 Task: Log work in the project YottaTech for the issue 'Create a new online platform for online game development courses with advanced game engine and simulation features' spent time as '6w 6d 14h 3m' and remaining time as '6w 3d 3h 9m' and clone the issue. Now add the issue to the epic 'Mobile Device Security Management'.
Action: Mouse moved to (571, 334)
Screenshot: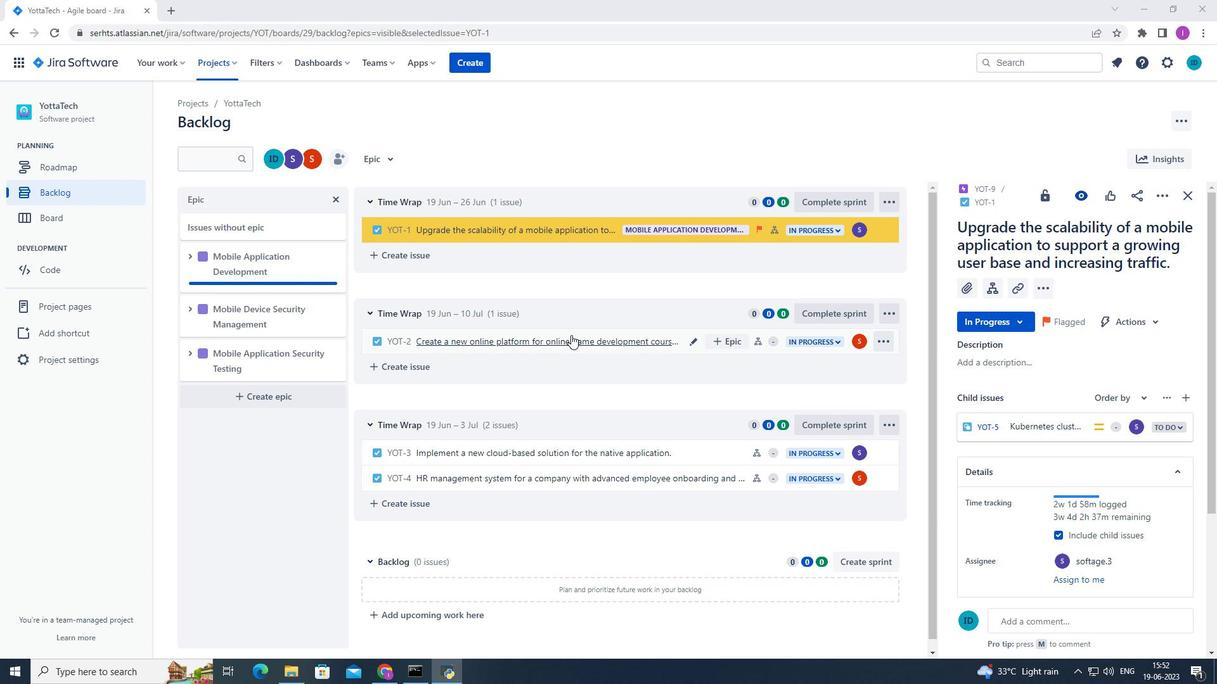 
Action: Mouse pressed left at (571, 334)
Screenshot: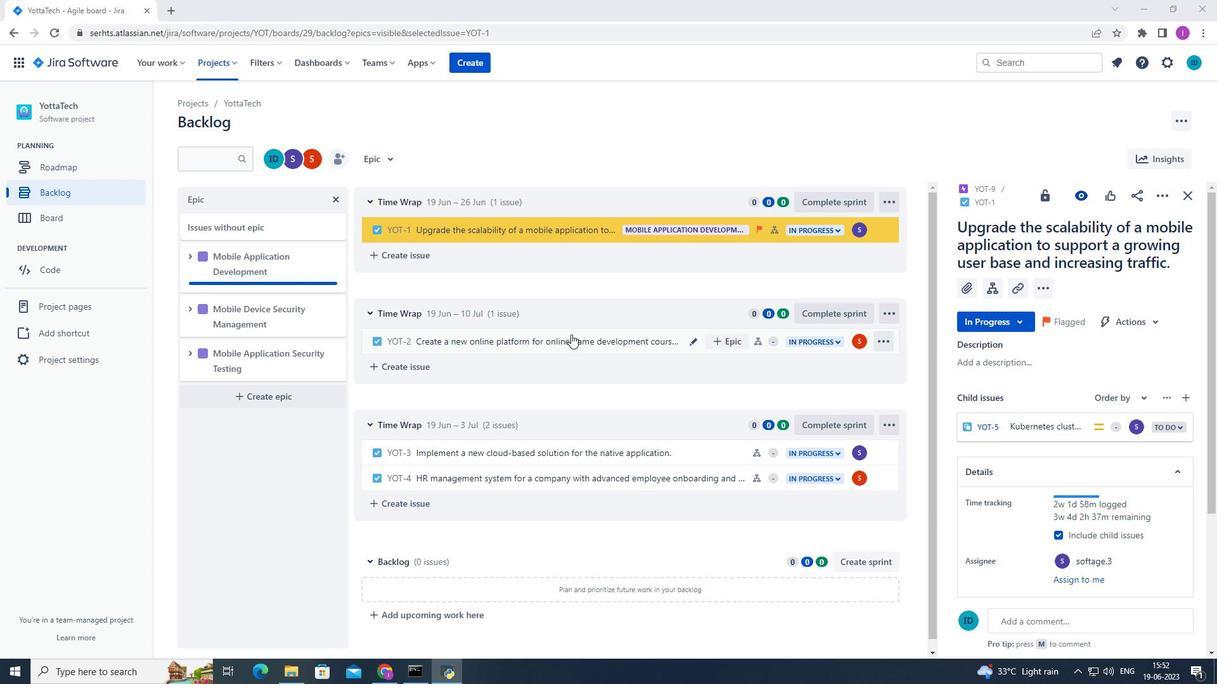 
Action: Mouse moved to (1159, 191)
Screenshot: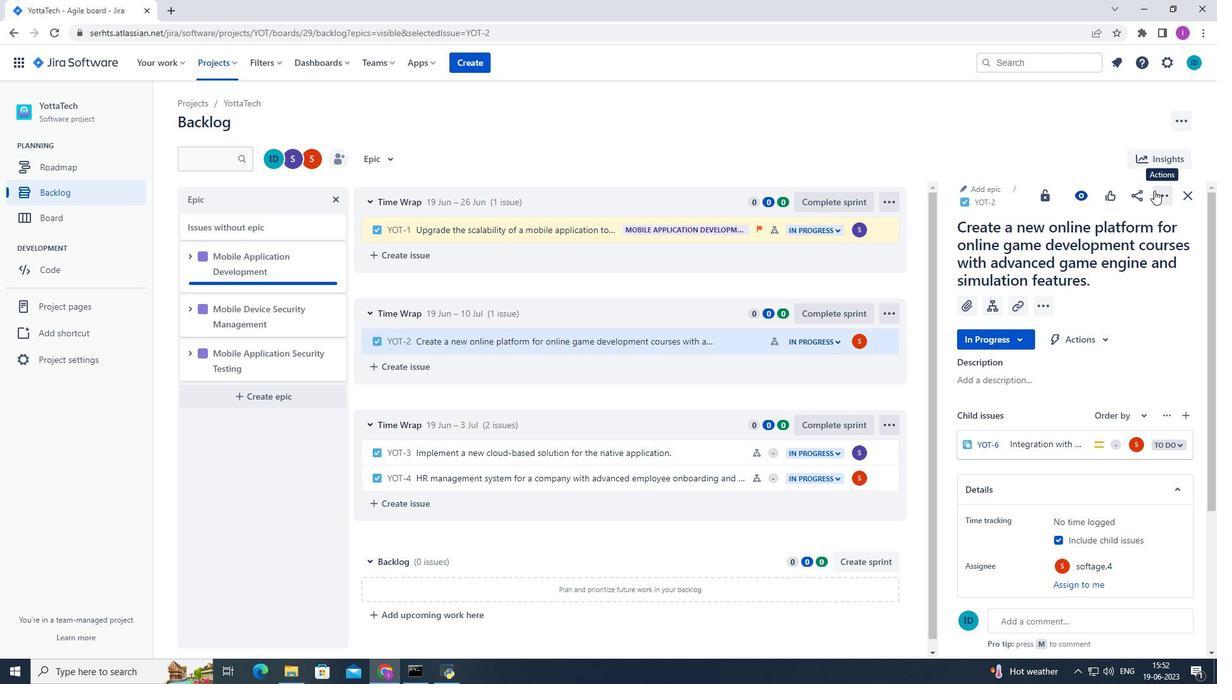 
Action: Mouse pressed left at (1159, 191)
Screenshot: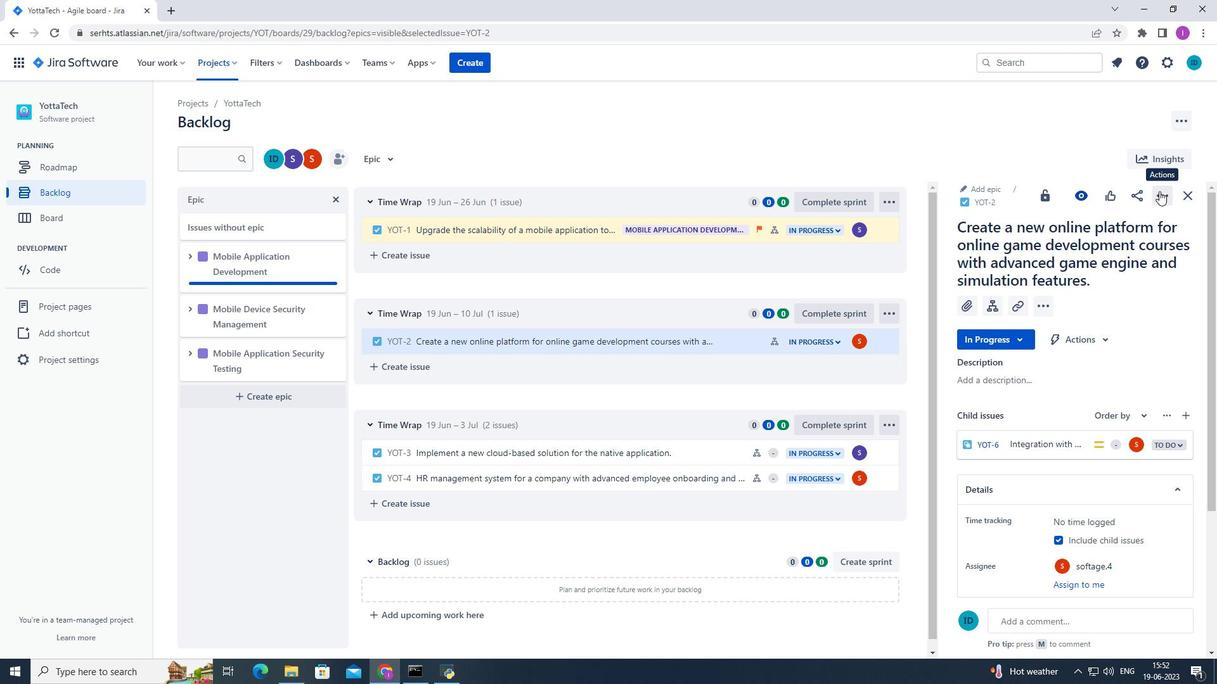 
Action: Mouse moved to (1090, 233)
Screenshot: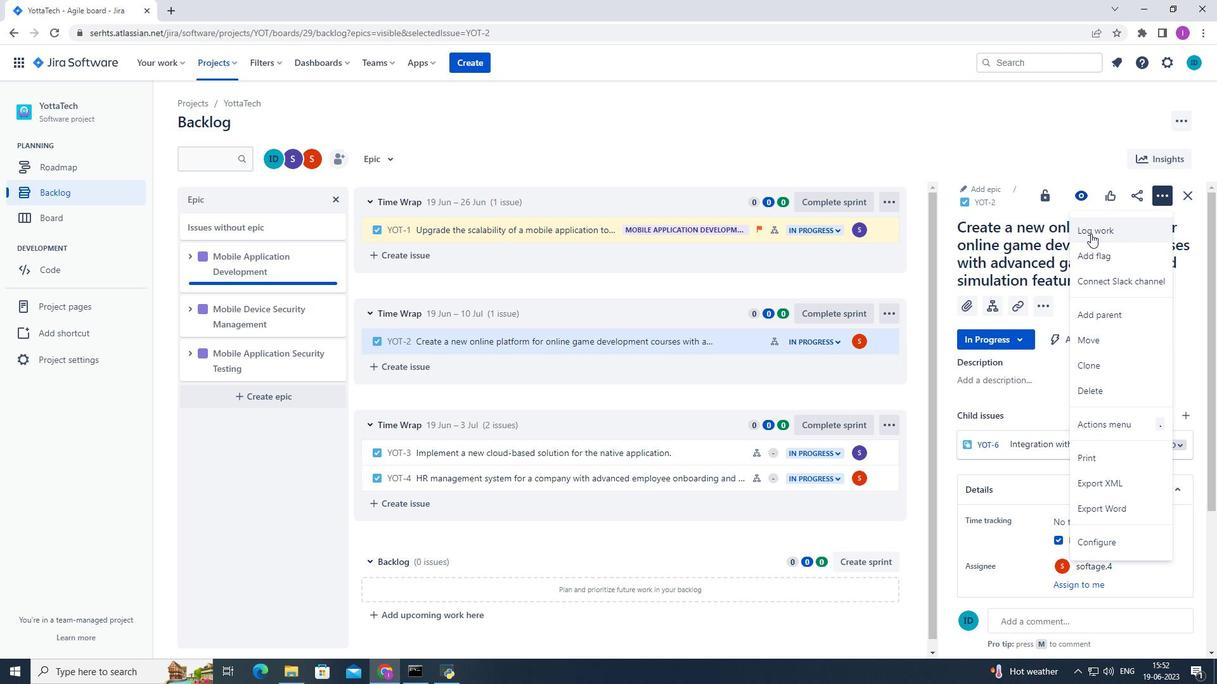 
Action: Mouse pressed left at (1090, 233)
Screenshot: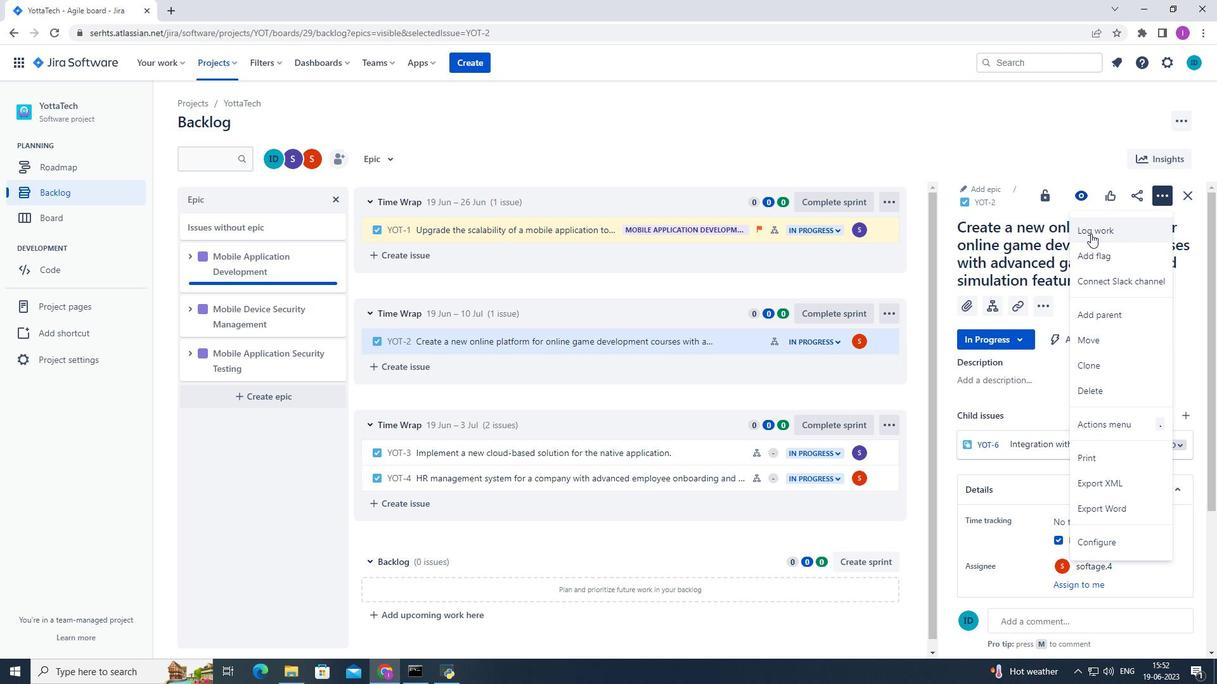 
Action: Mouse moved to (547, 197)
Screenshot: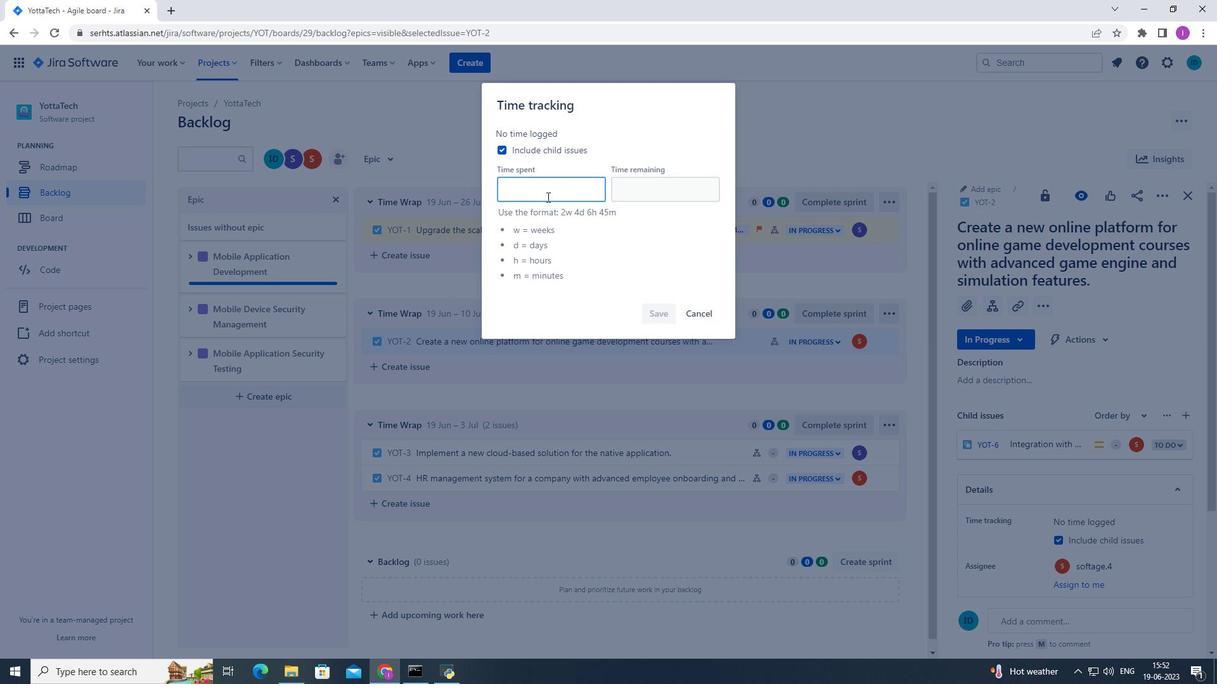 
Action: Mouse pressed left at (547, 197)
Screenshot: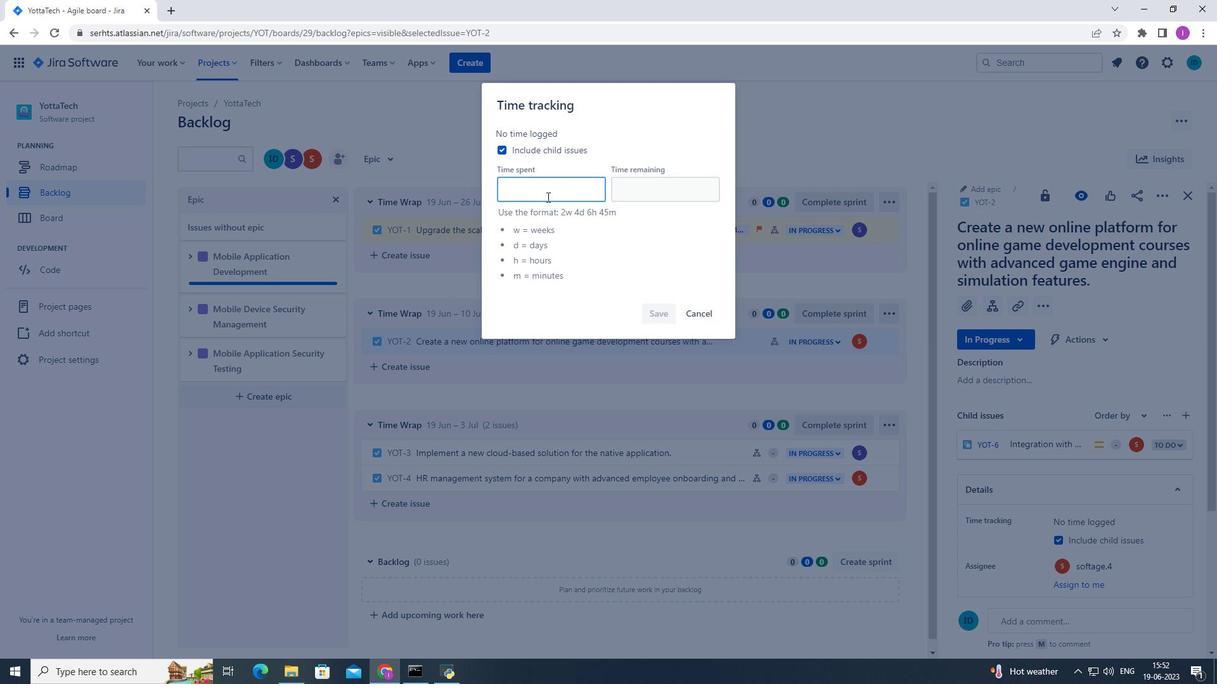 
Action: Mouse moved to (608, 202)
Screenshot: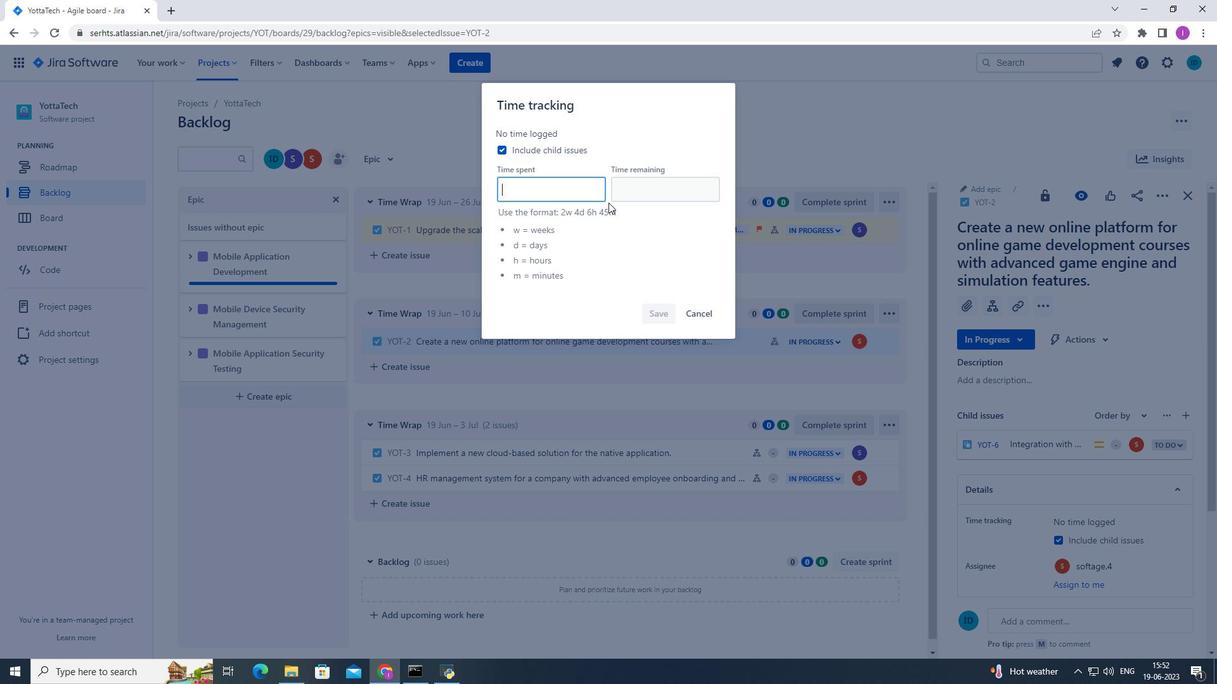 
Action: Key pressed 6
Screenshot: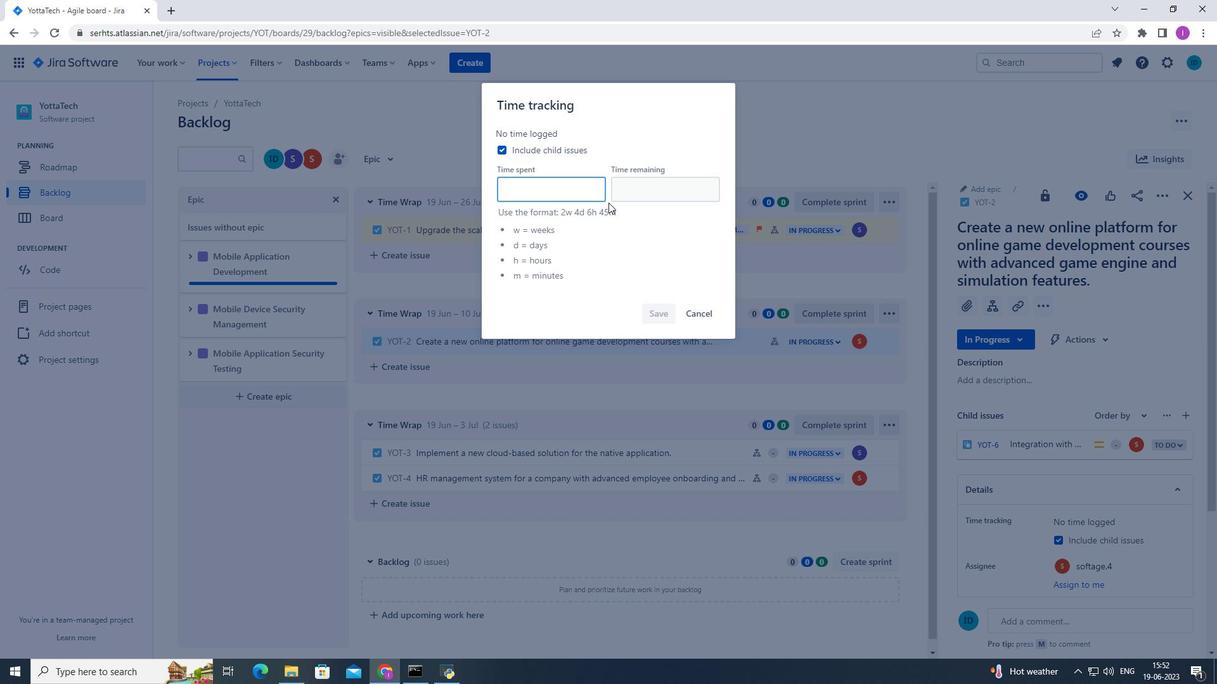 
Action: Mouse moved to (609, 216)
Screenshot: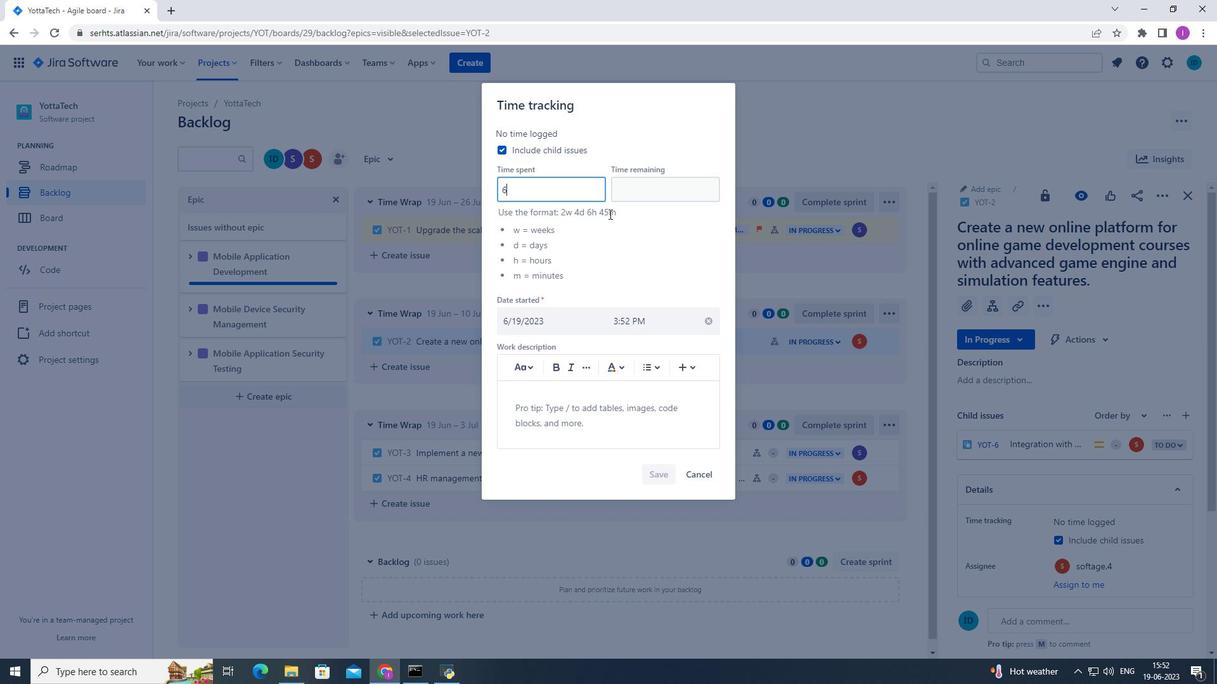 
Action: Key pressed w
Screenshot: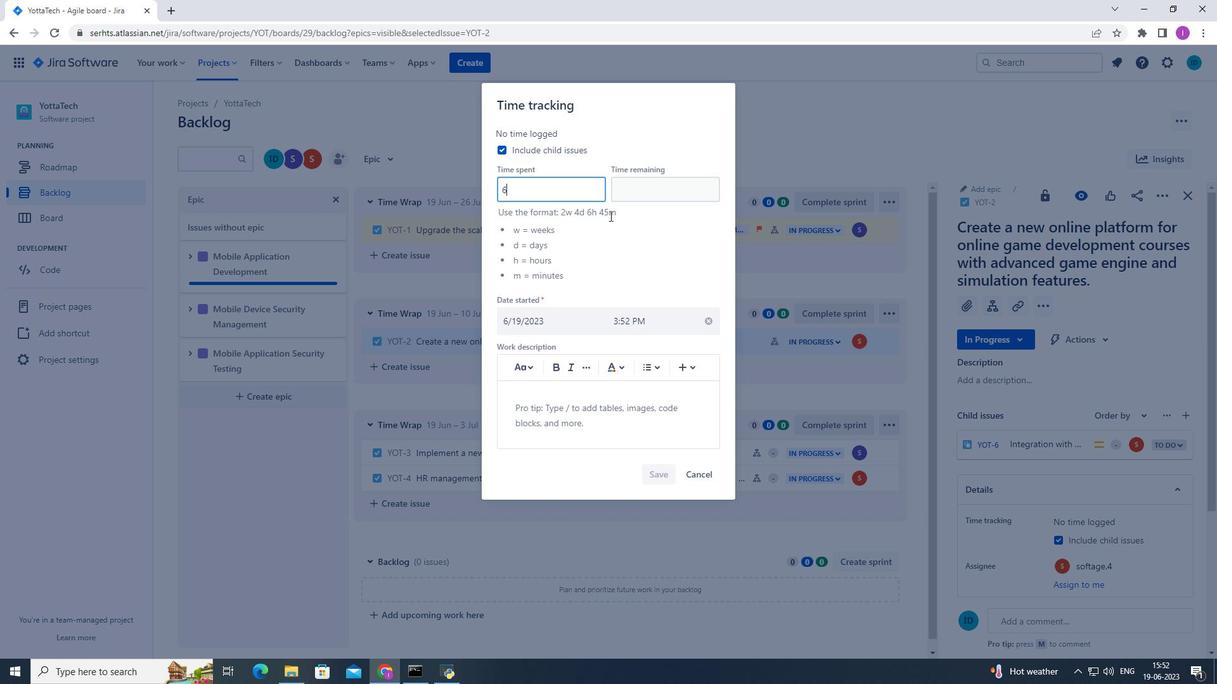 
Action: Mouse moved to (609, 216)
Screenshot: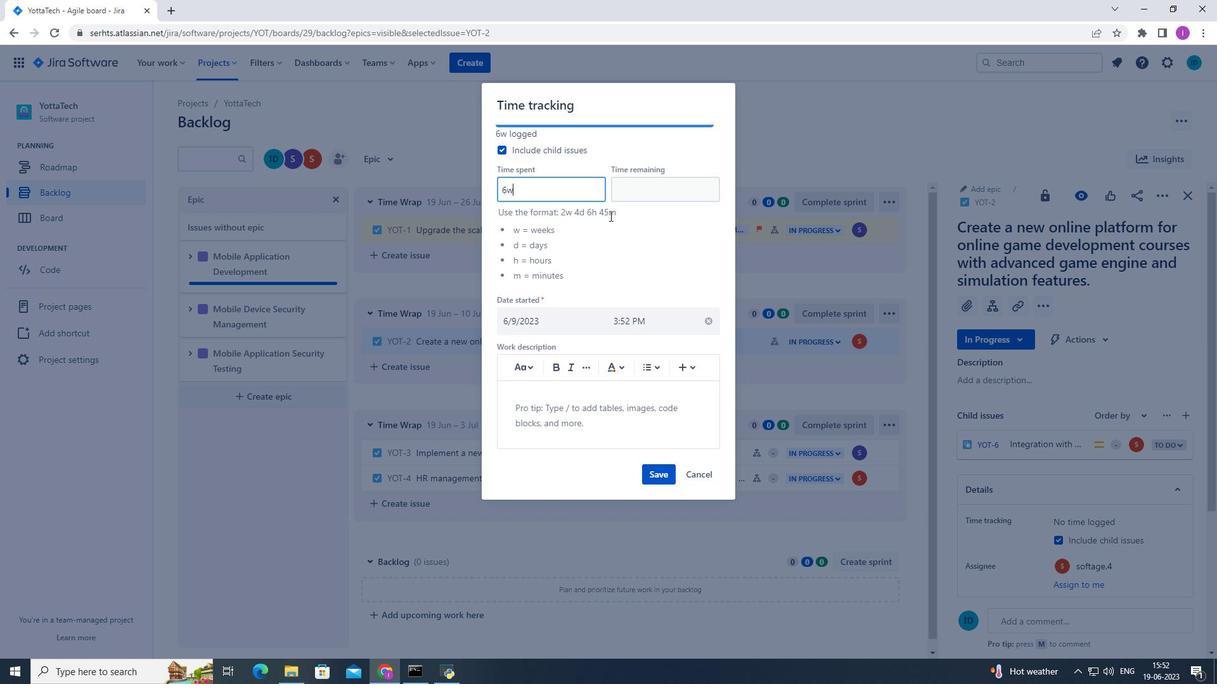 
Action: Key pressed 6d<Key.space>
Screenshot: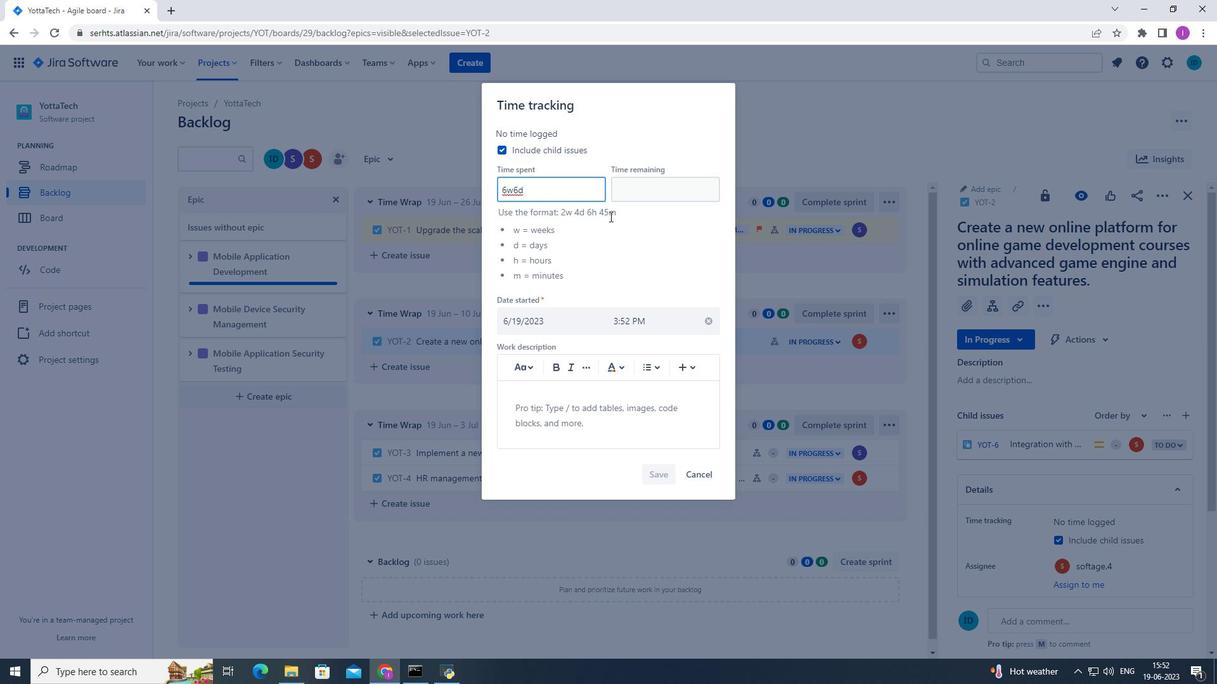 
Action: Mouse moved to (513, 189)
Screenshot: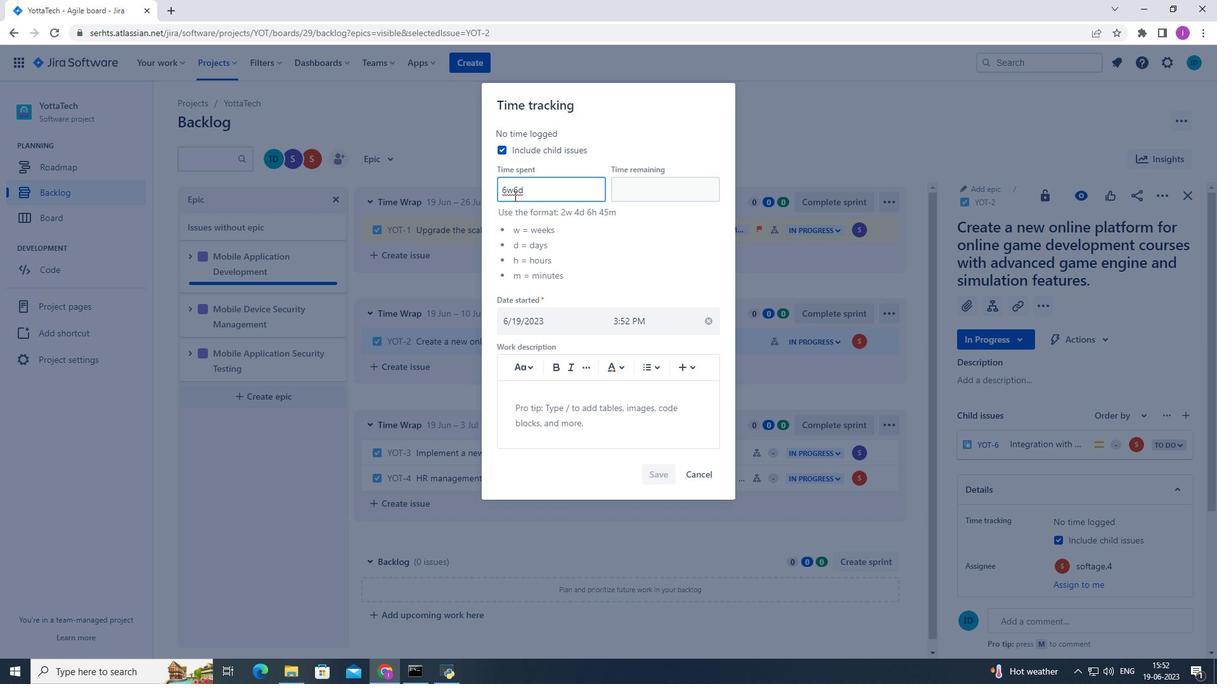 
Action: Mouse pressed left at (513, 189)
Screenshot: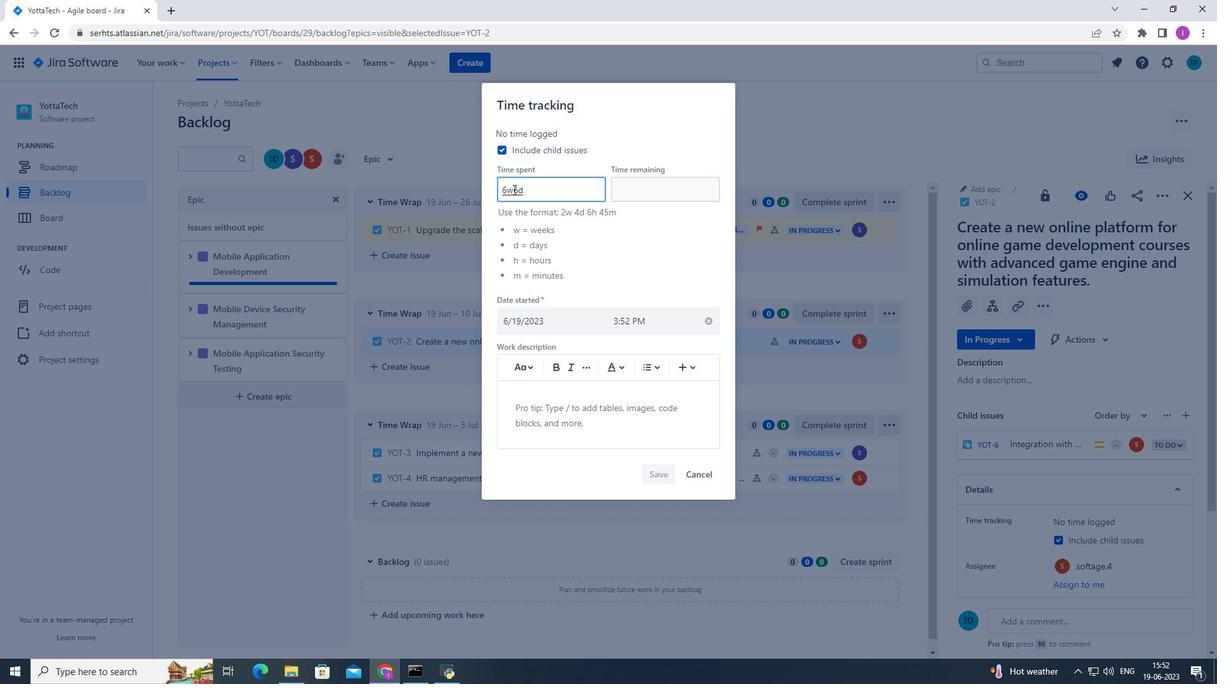 
Action: Mouse moved to (520, 193)
Screenshot: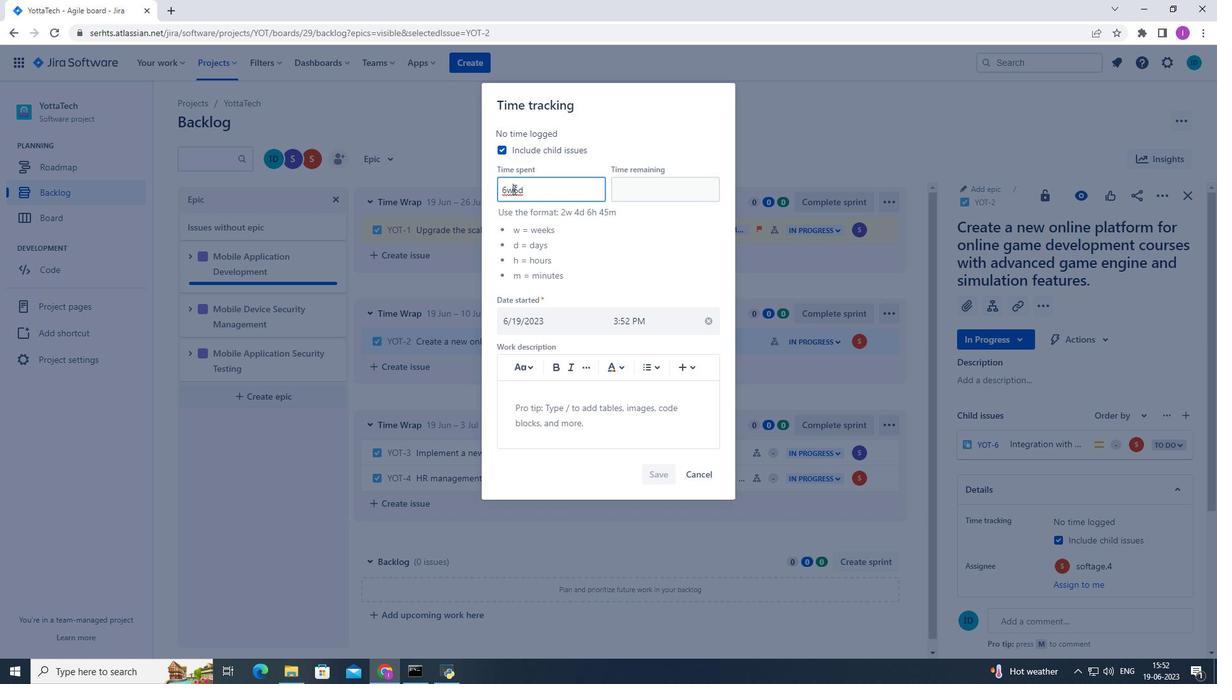 
Action: Key pressed b
Screenshot: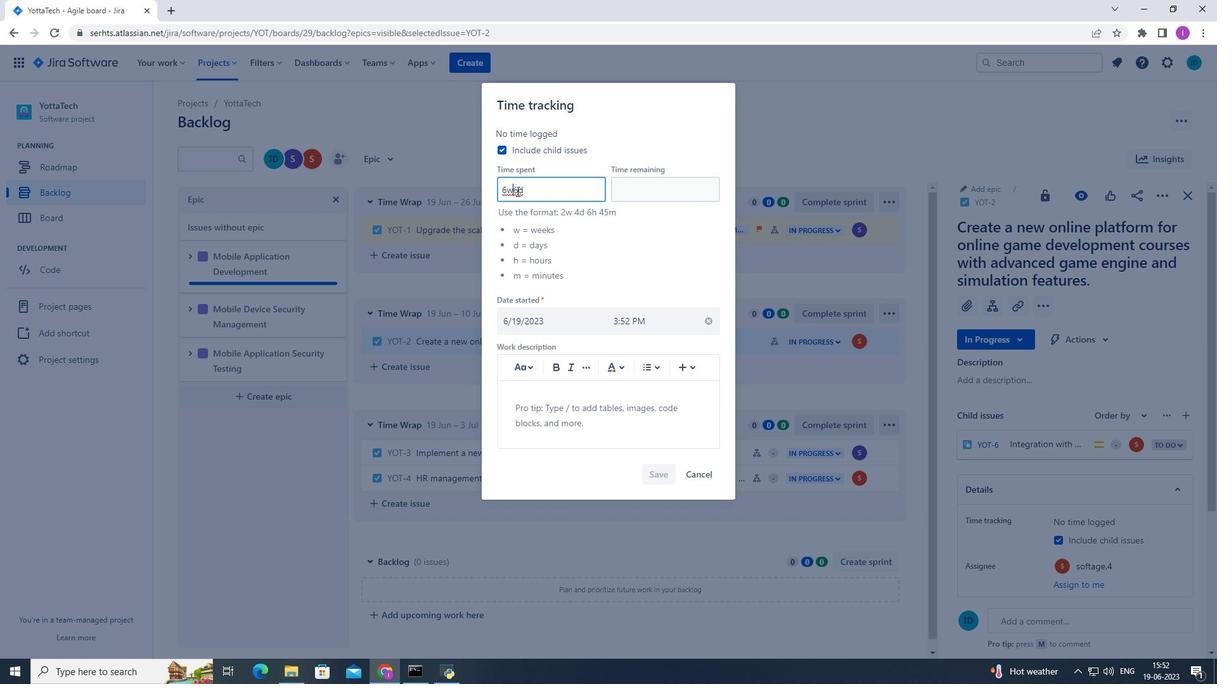 
Action: Mouse moved to (540, 195)
Screenshot: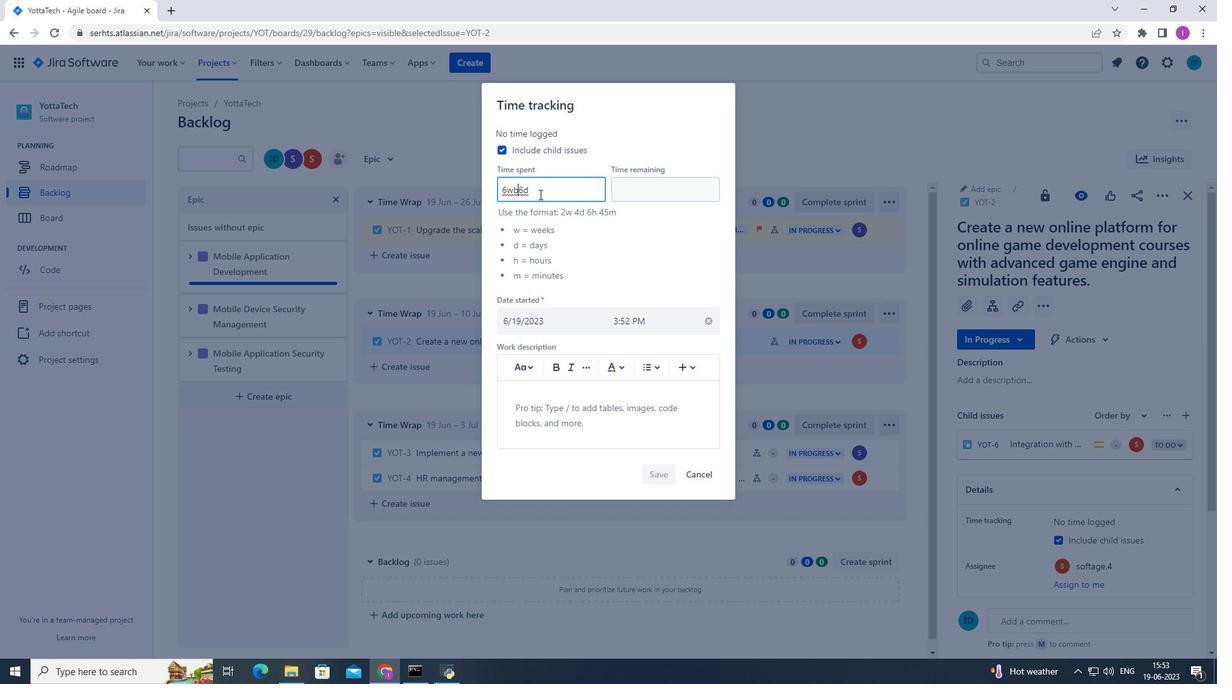 
Action: Key pressed <Key.backspace><Key.space>
Screenshot: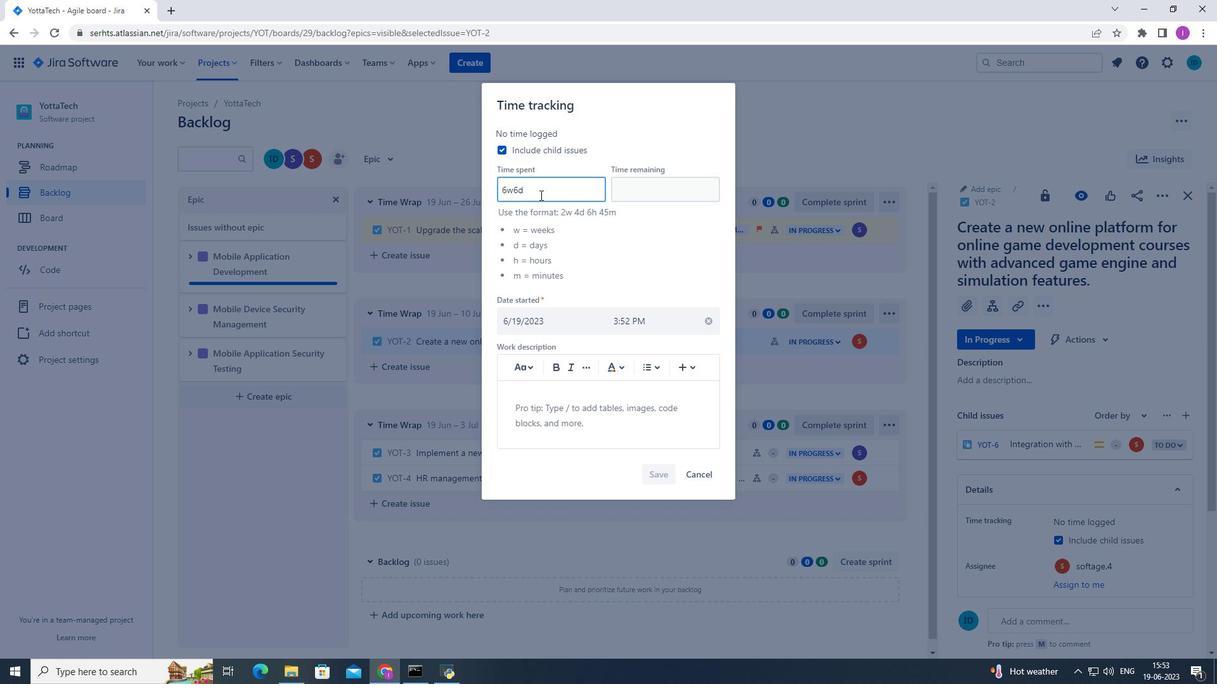 
Action: Mouse moved to (540, 191)
Screenshot: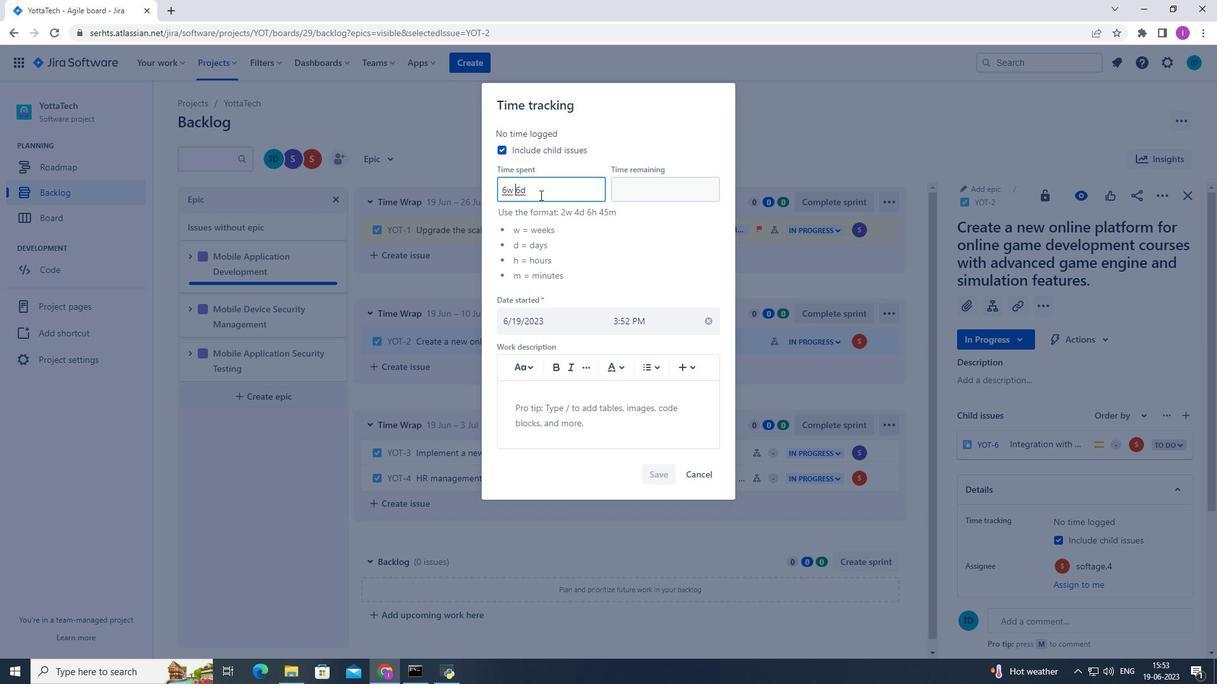 
Action: Mouse pressed left at (540, 191)
Screenshot: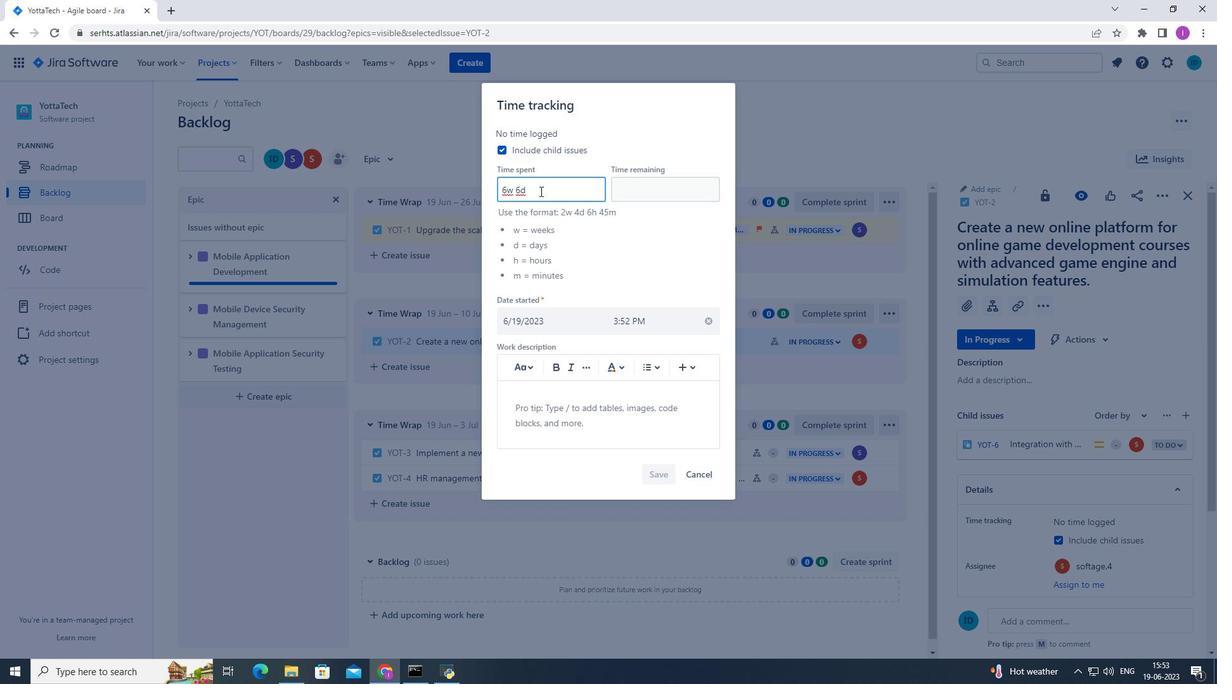 
Action: Mouse moved to (590, 192)
Screenshot: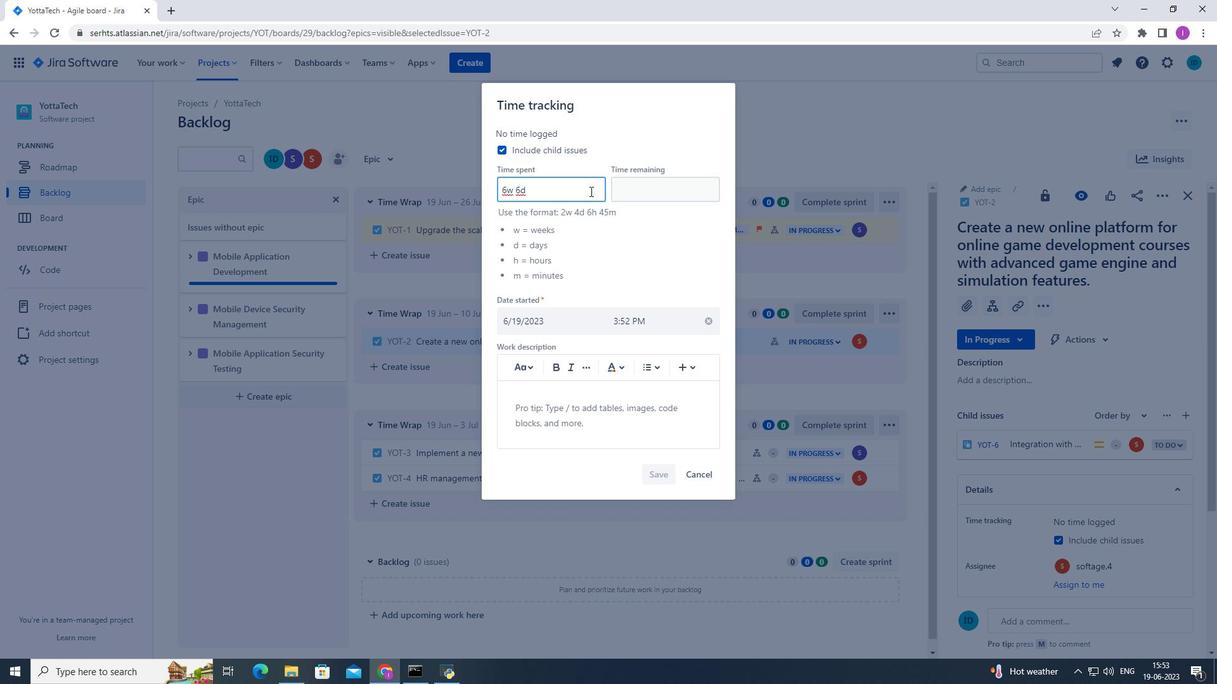 
Action: Key pressed 14
Screenshot: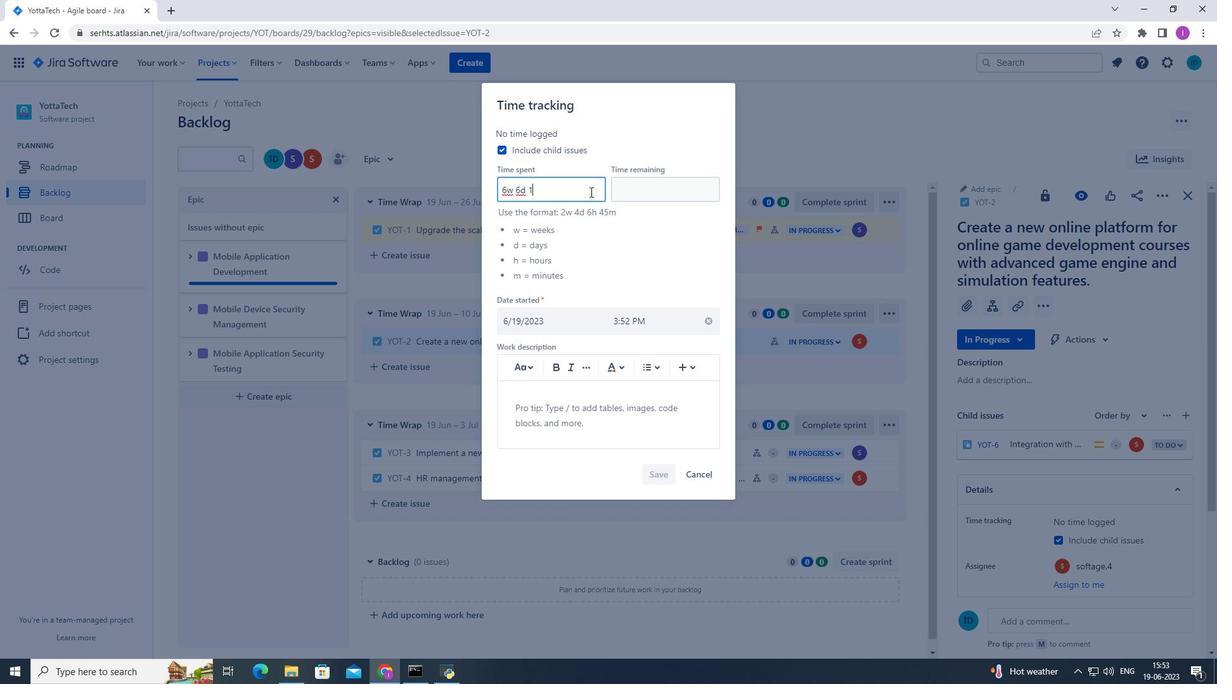 
Action: Mouse moved to (590, 195)
Screenshot: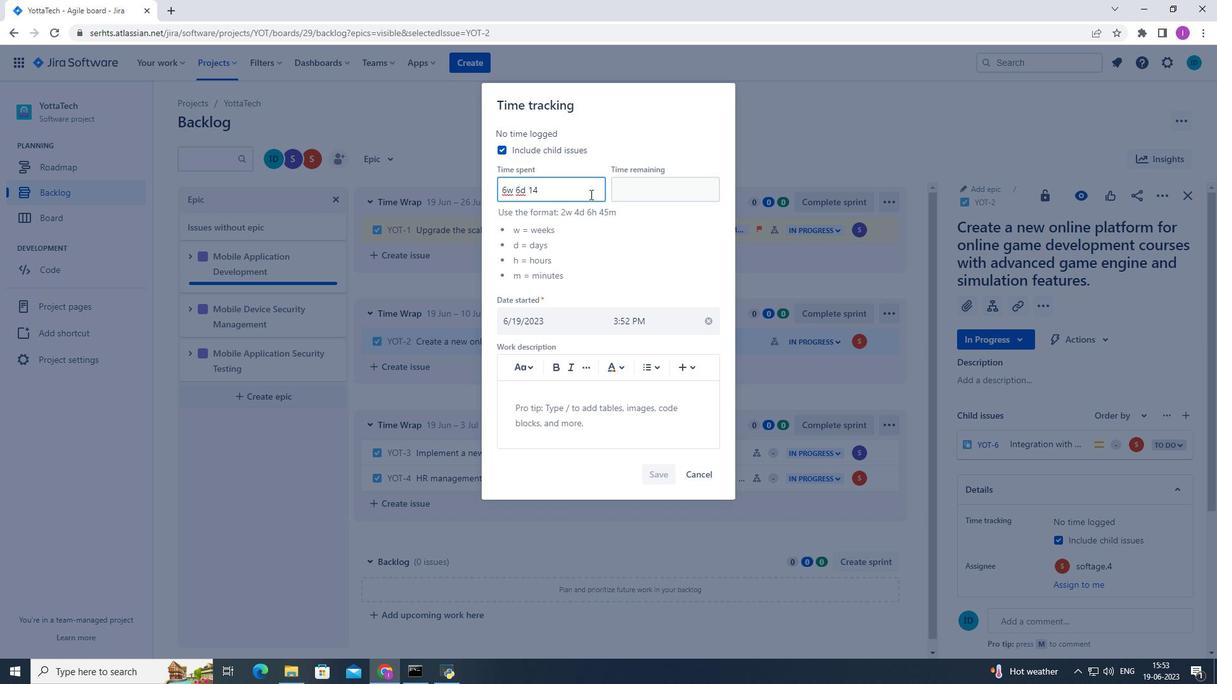 
Action: Key pressed h
Screenshot: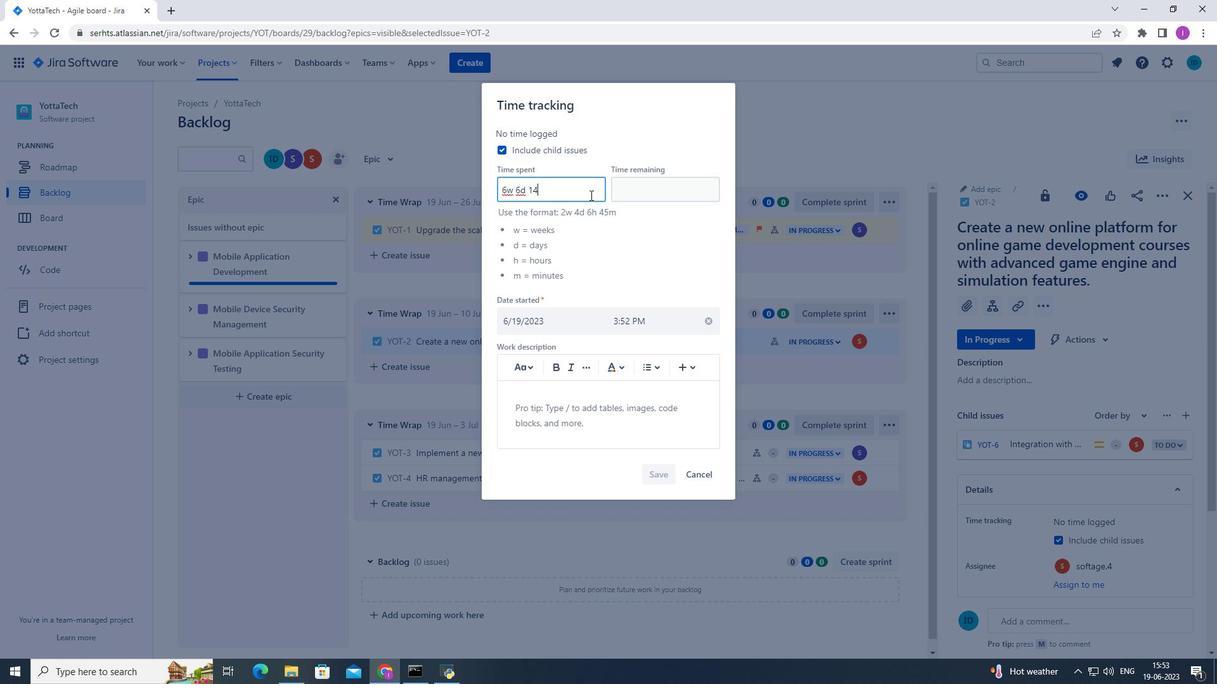 
Action: Mouse moved to (602, 197)
Screenshot: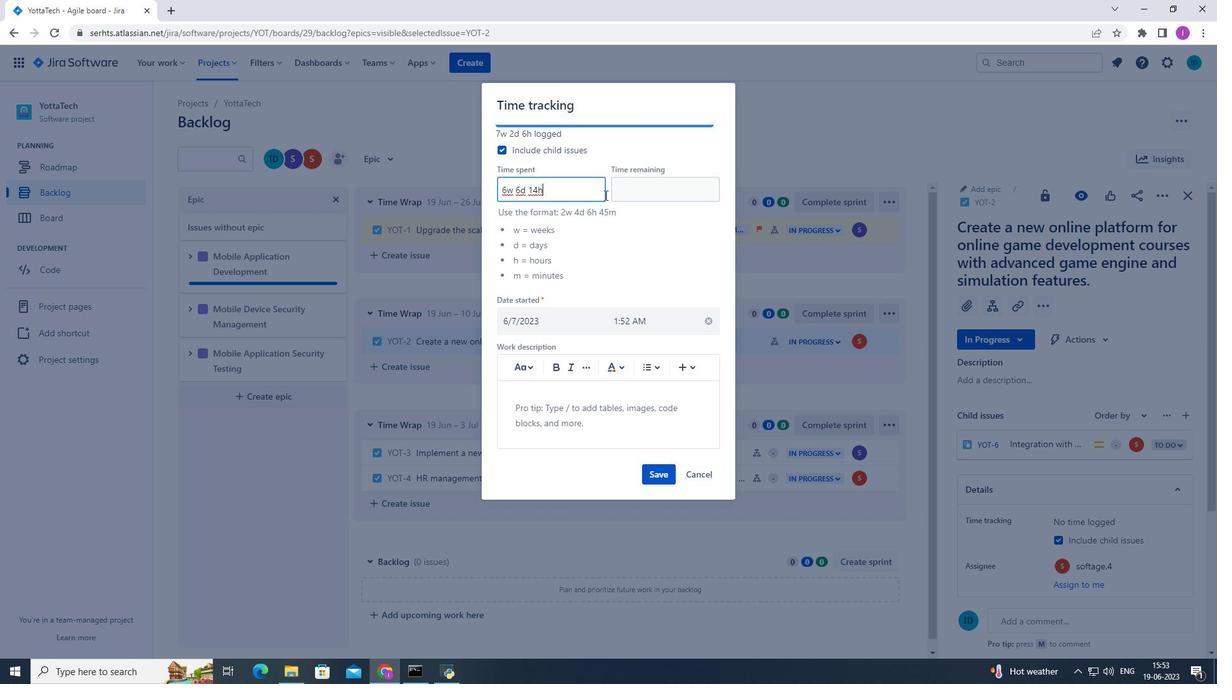 
Action: Key pressed <Key.space>3m
Screenshot: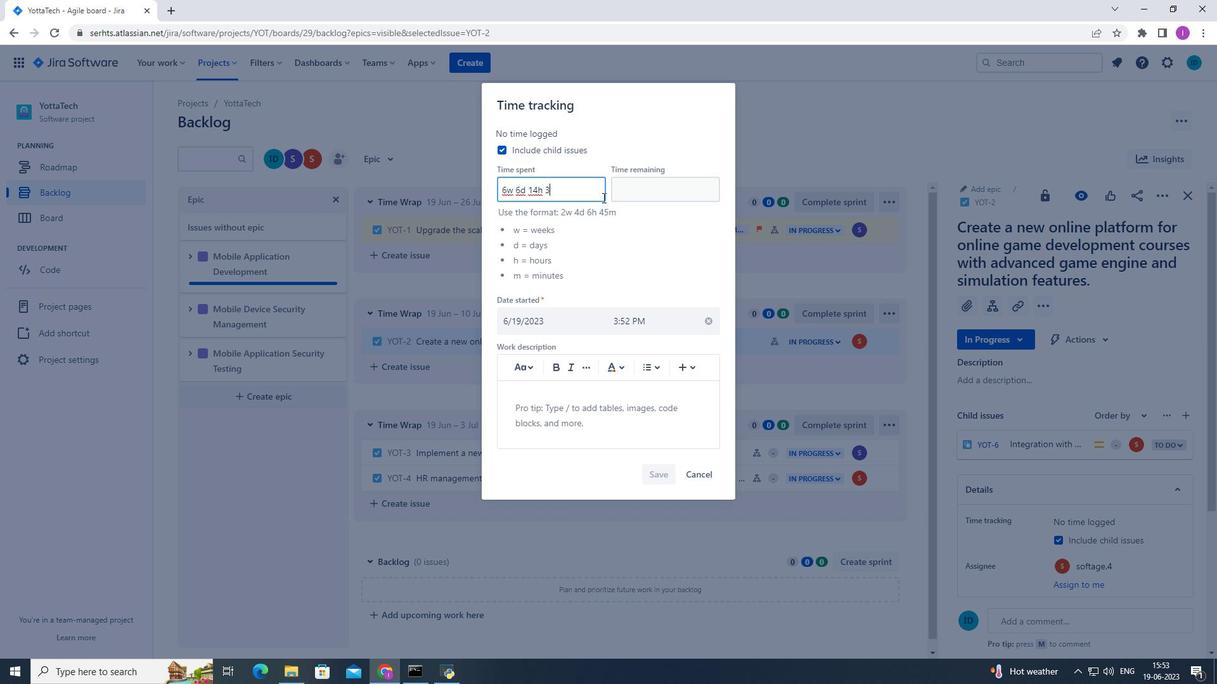 
Action: Mouse moved to (628, 188)
Screenshot: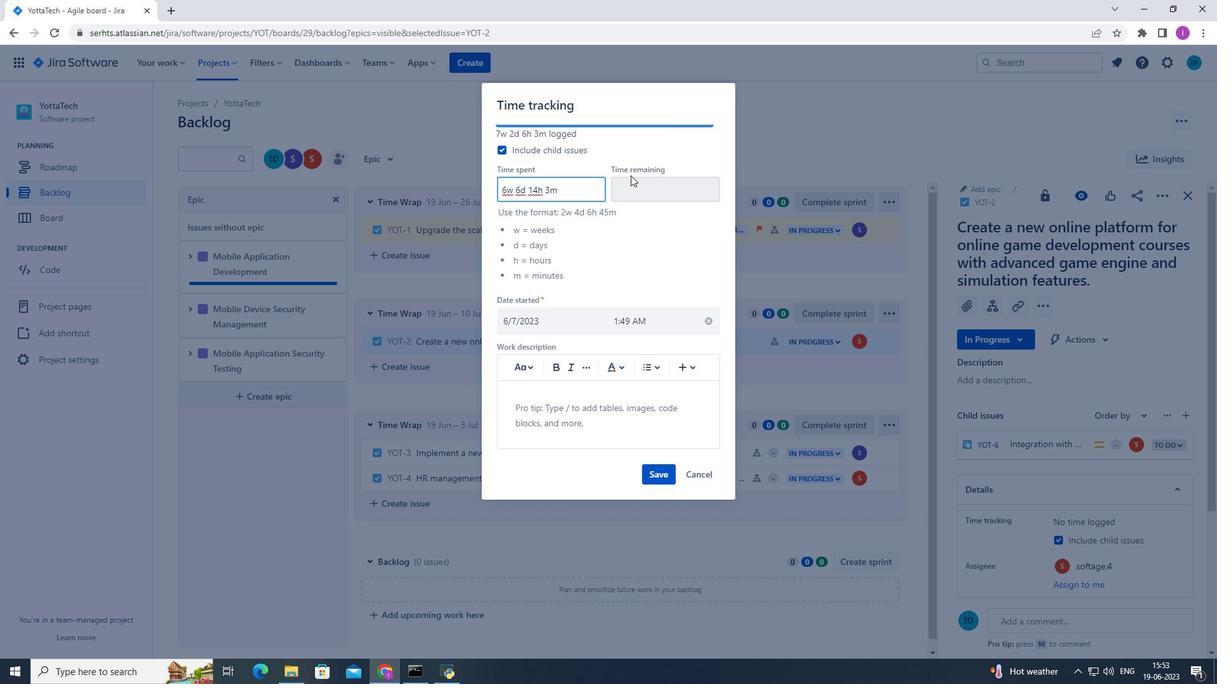 
Action: Mouse pressed left at (628, 188)
Screenshot: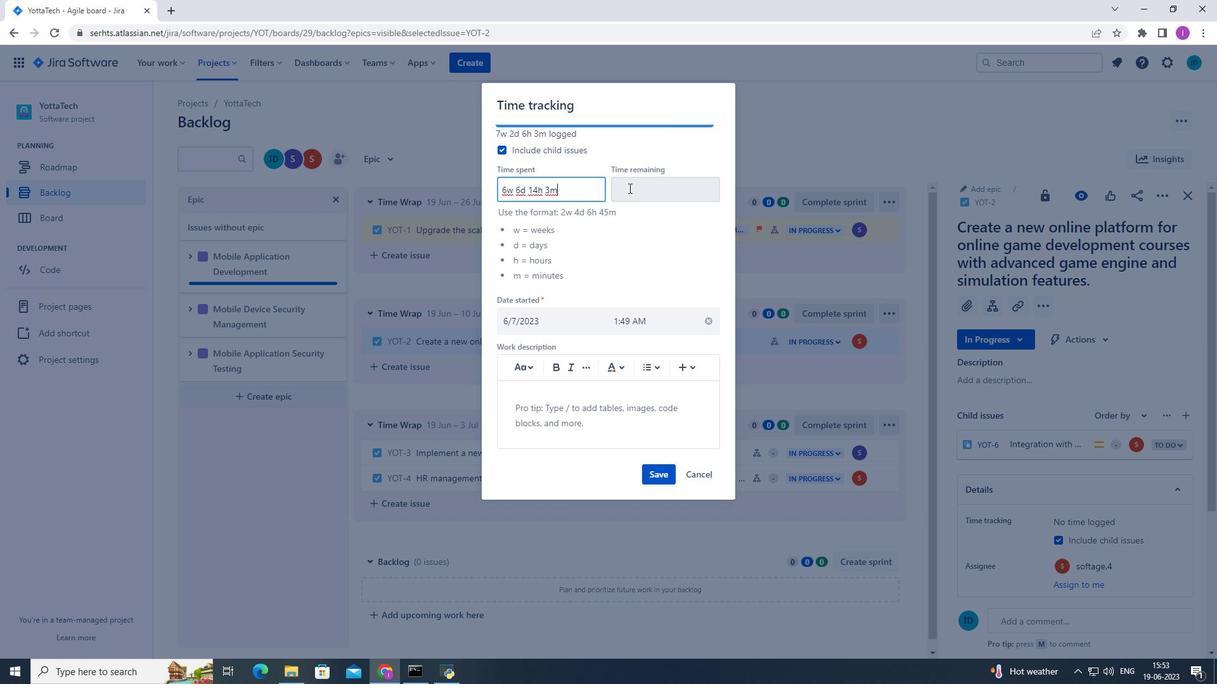 
Action: Mouse moved to (599, 209)
Screenshot: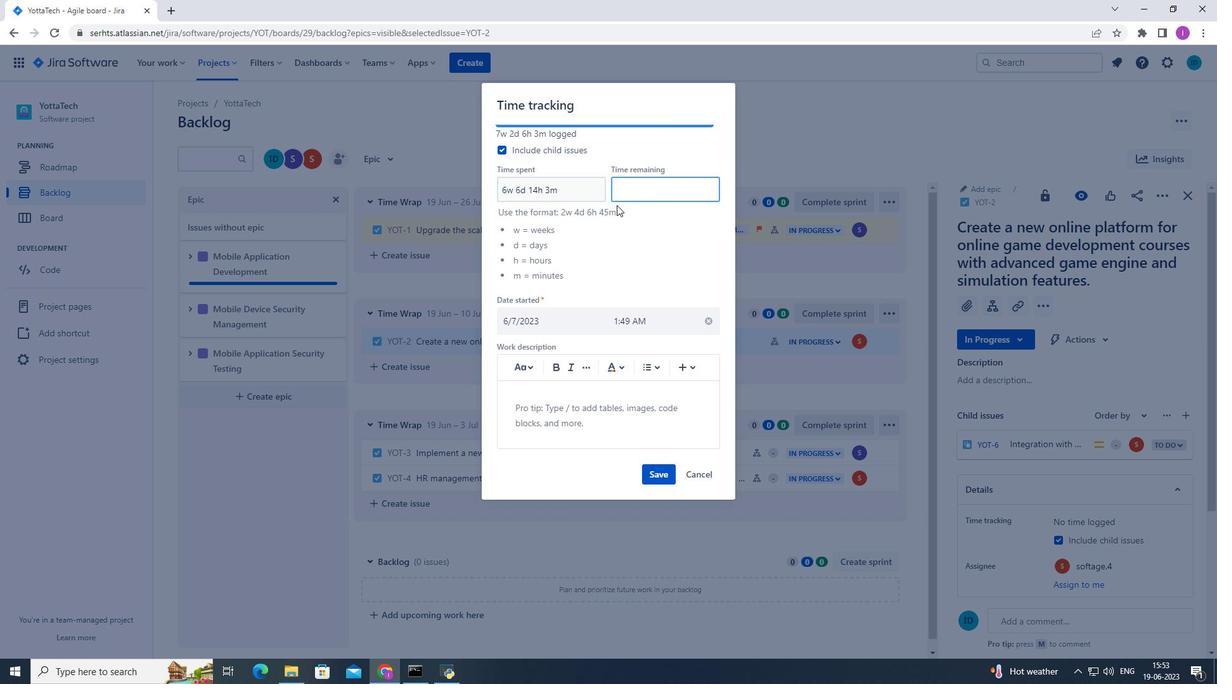 
Action: Key pressed 6w
Screenshot: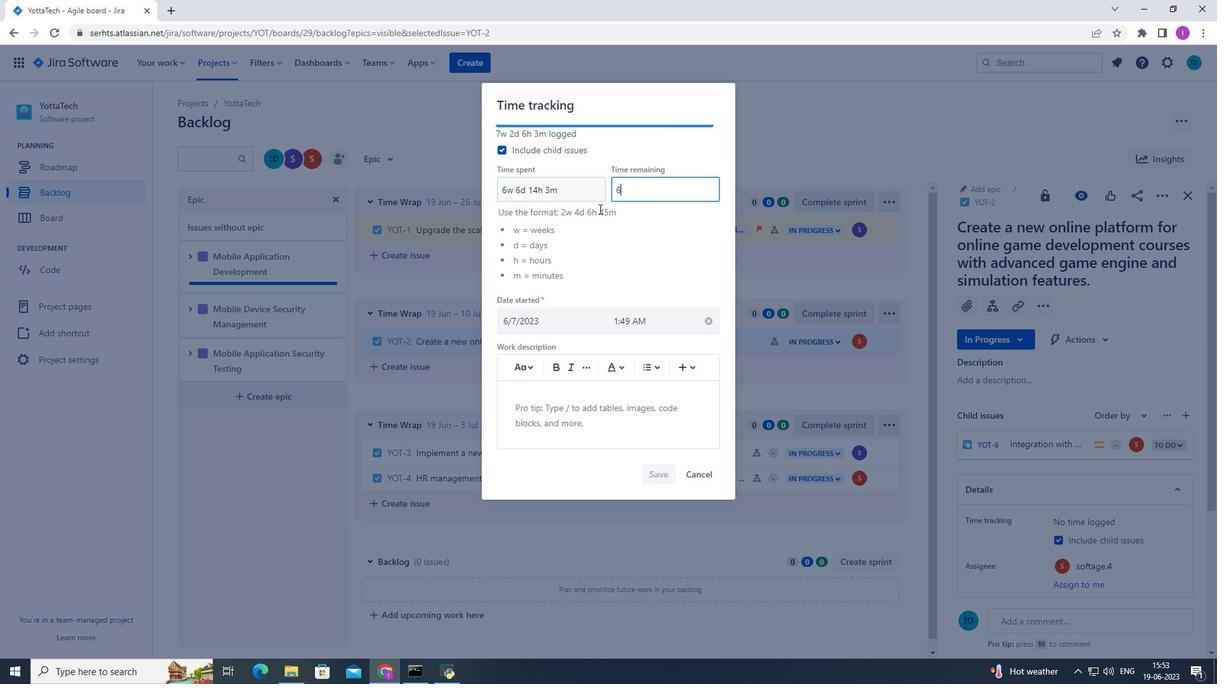 
Action: Mouse moved to (598, 209)
Screenshot: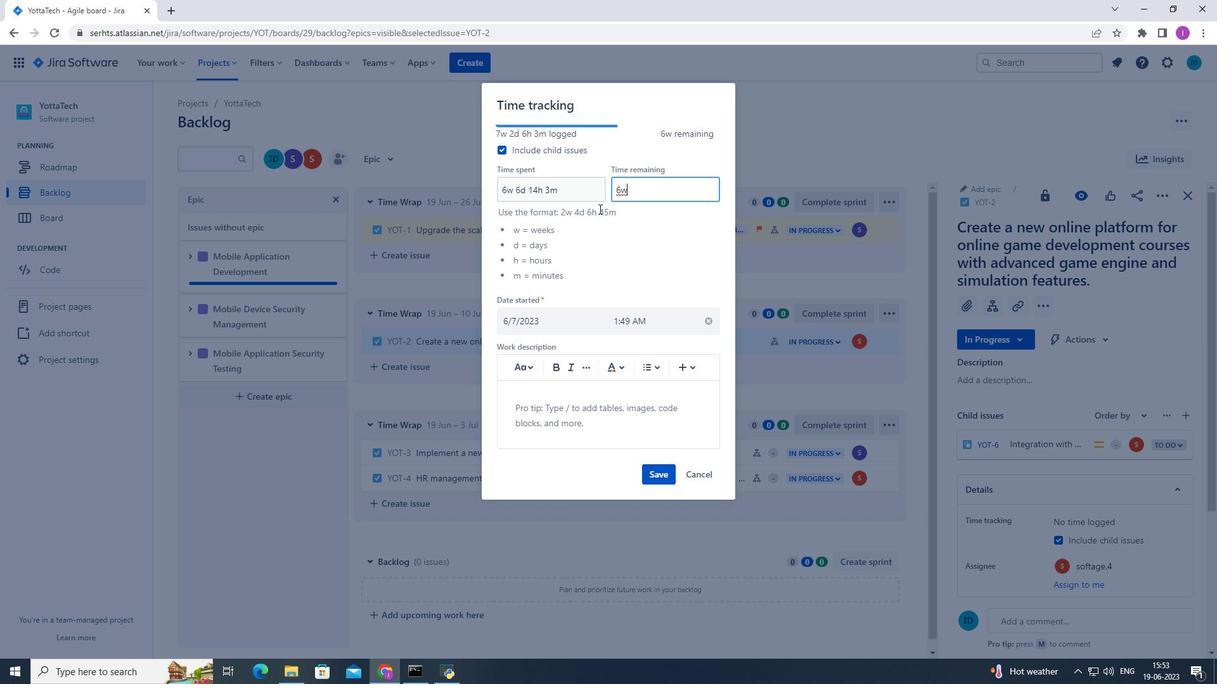 
Action: Key pressed <Key.space>
Screenshot: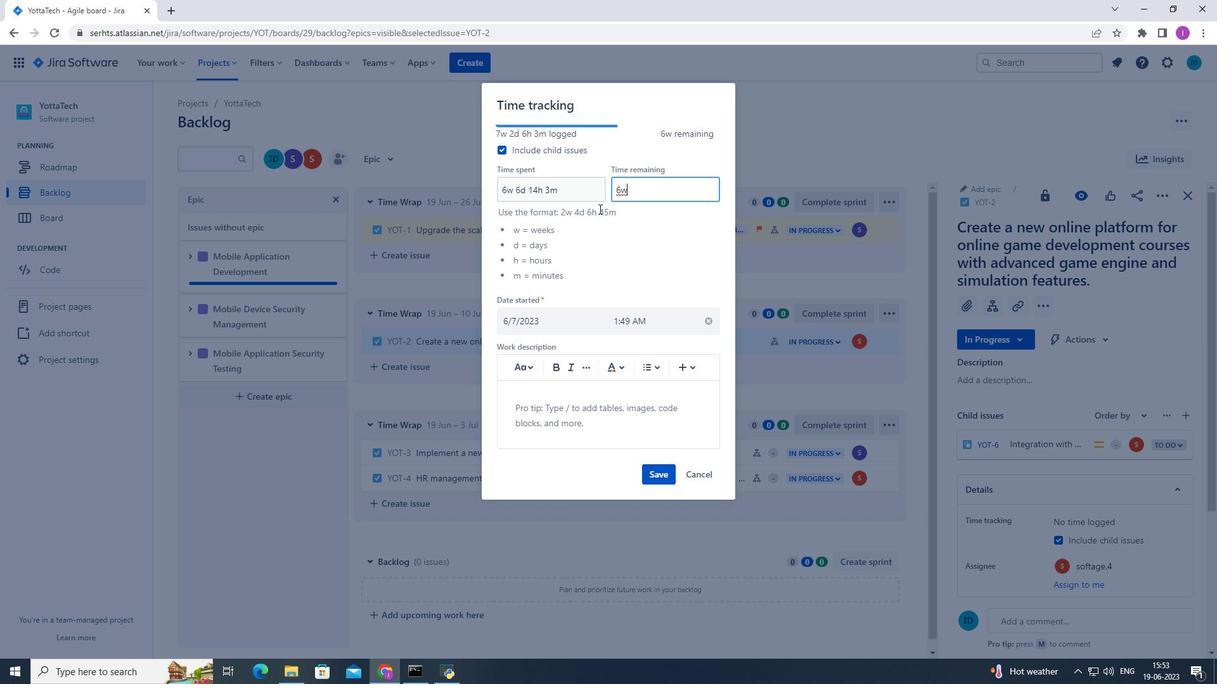 
Action: Mouse moved to (597, 209)
Screenshot: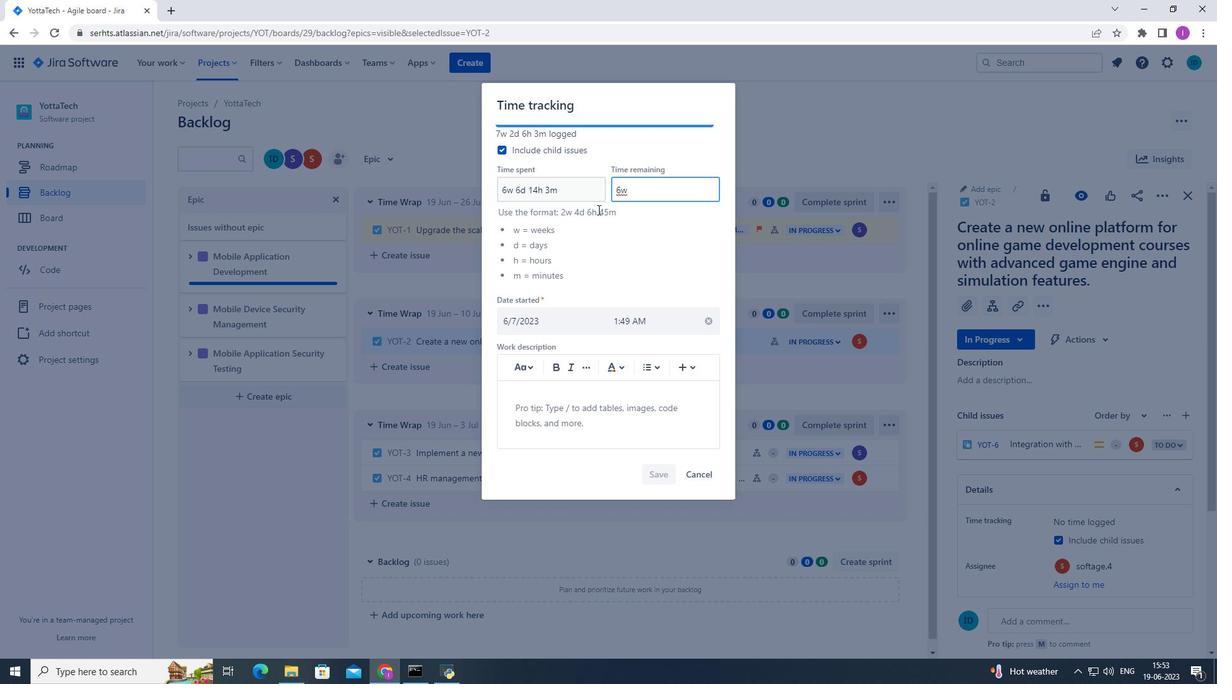 
Action: Key pressed 3
Screenshot: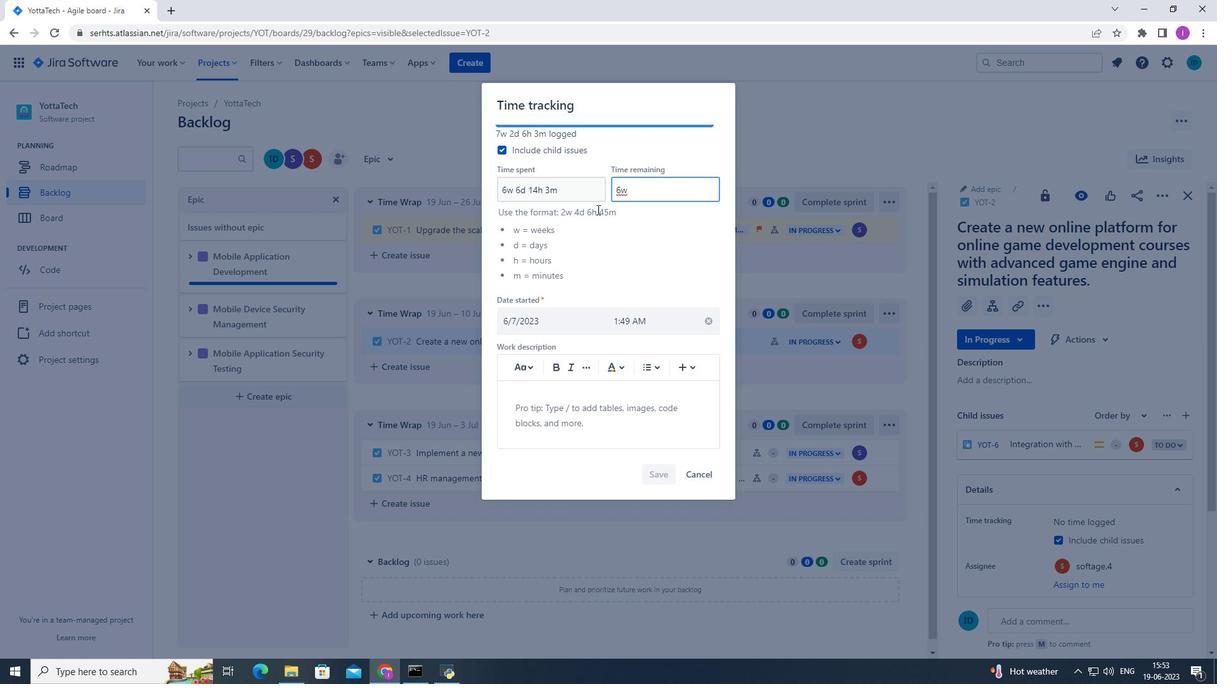 
Action: Mouse moved to (605, 214)
Screenshot: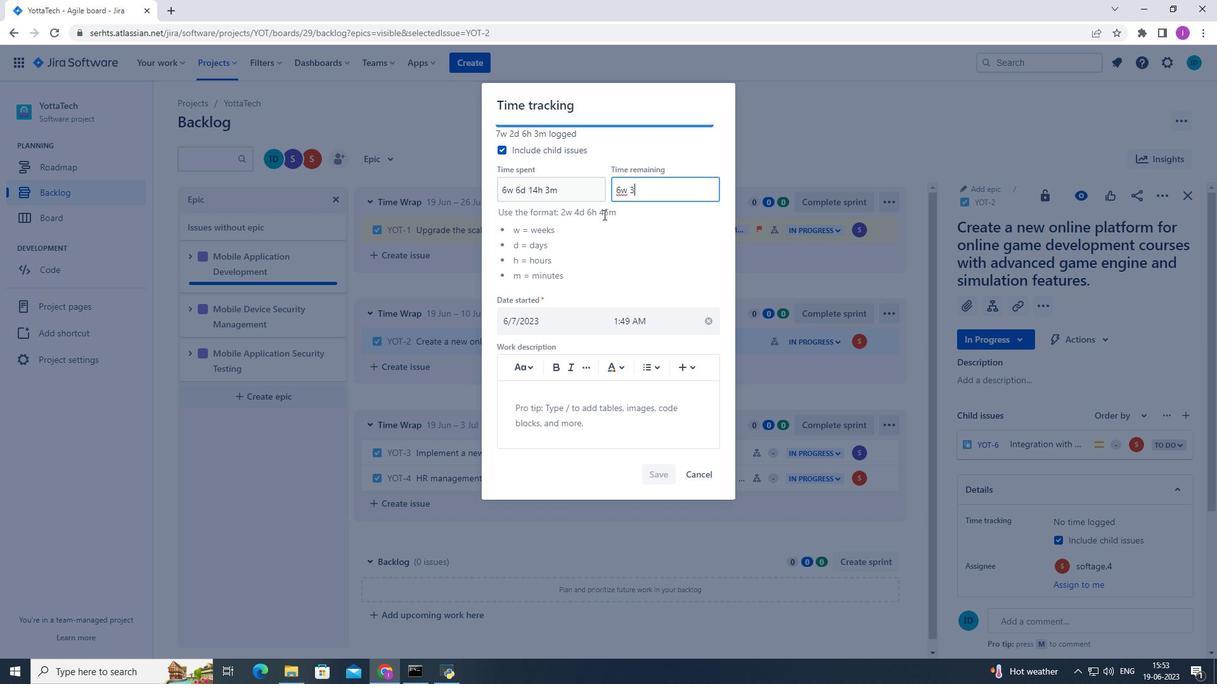 
Action: Key pressed d<Key.space>3h<Key.space>9m
Screenshot: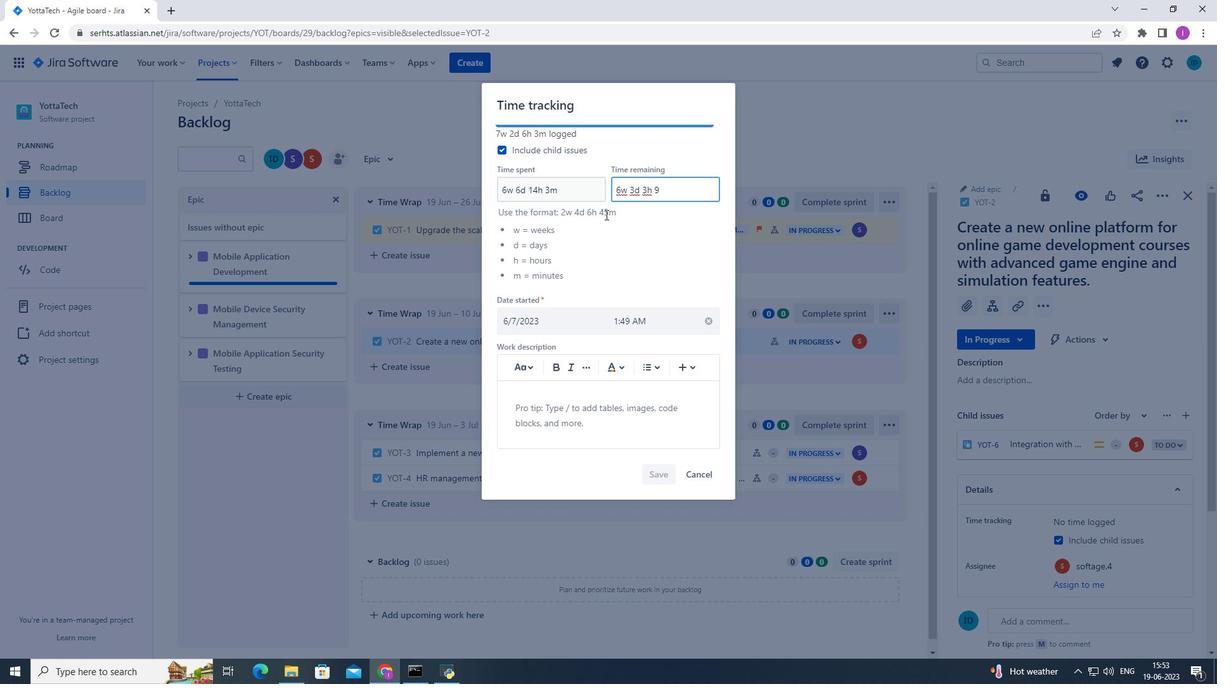 
Action: Mouse moved to (659, 472)
Screenshot: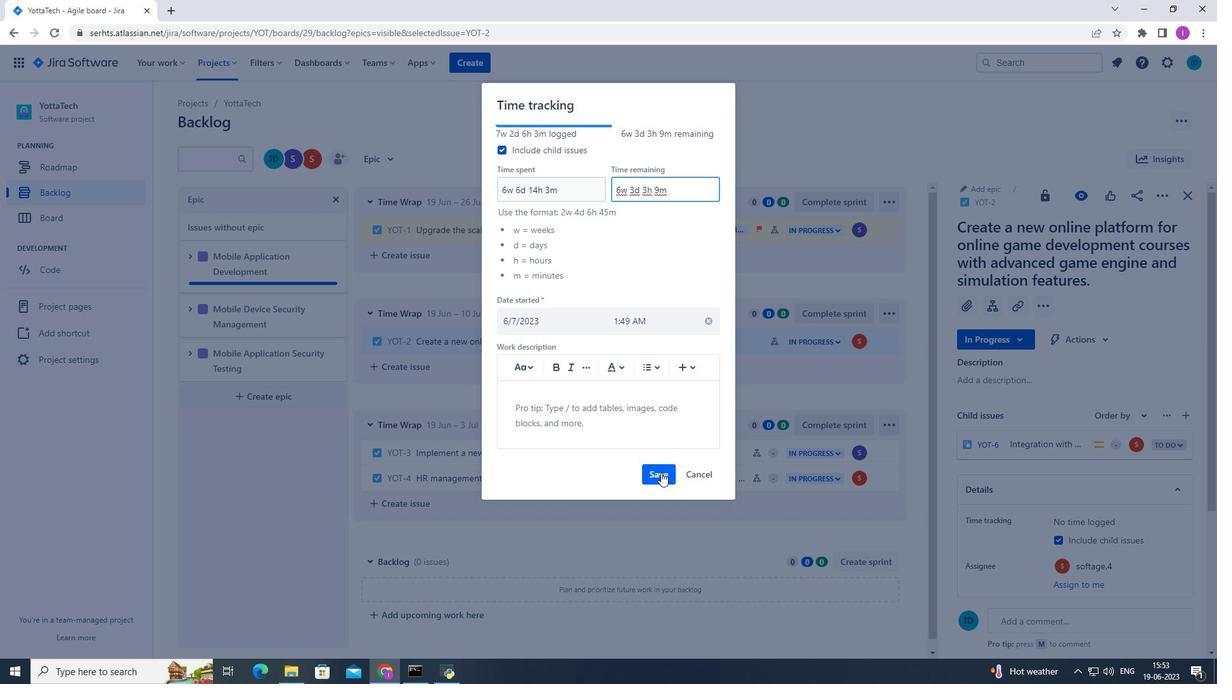
Action: Mouse pressed left at (659, 472)
Screenshot: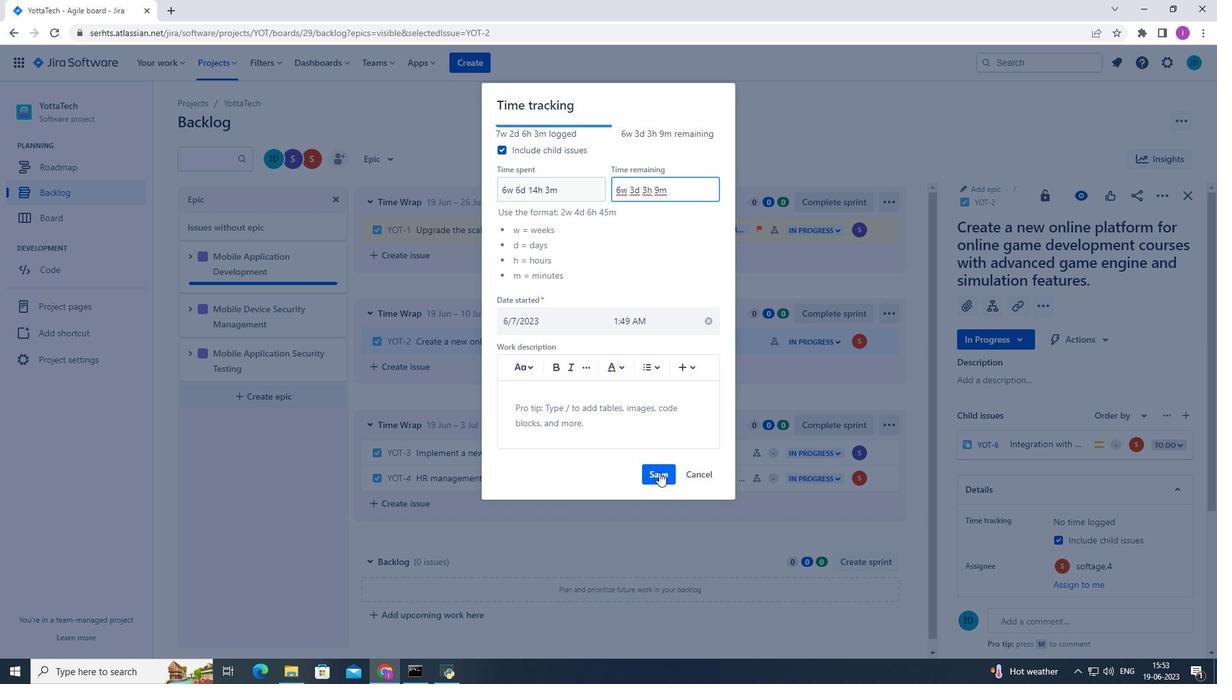 
Action: Mouse moved to (1162, 193)
Screenshot: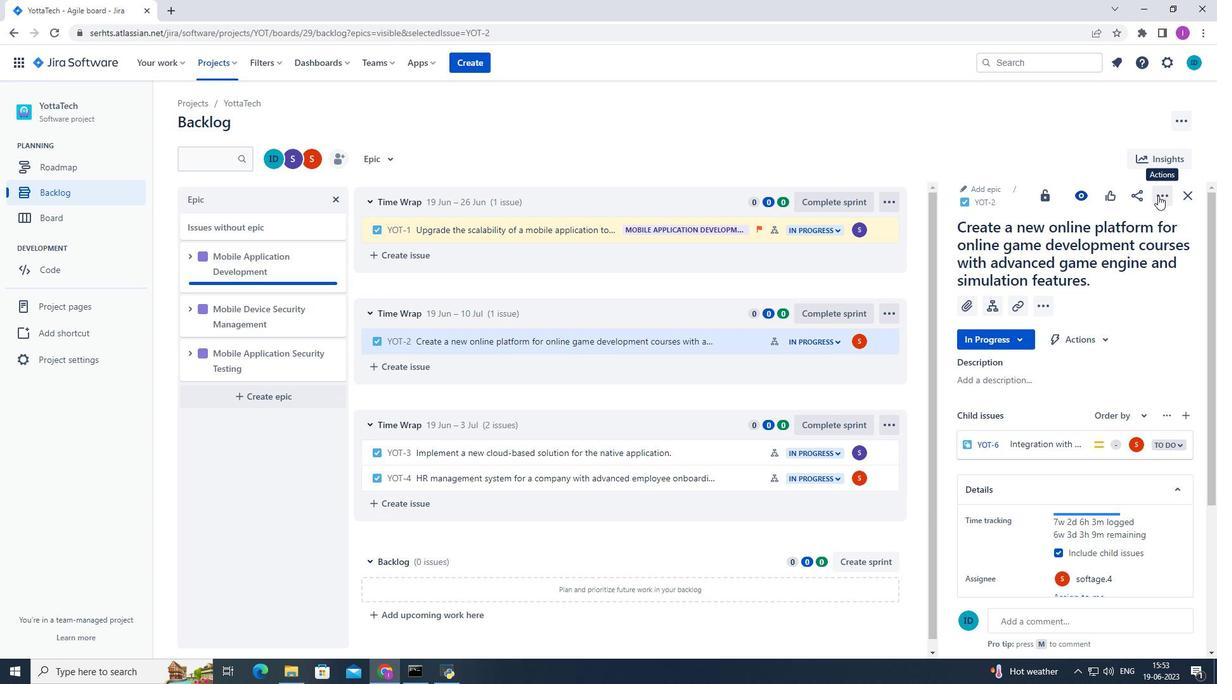 
Action: Mouse pressed left at (1162, 193)
Screenshot: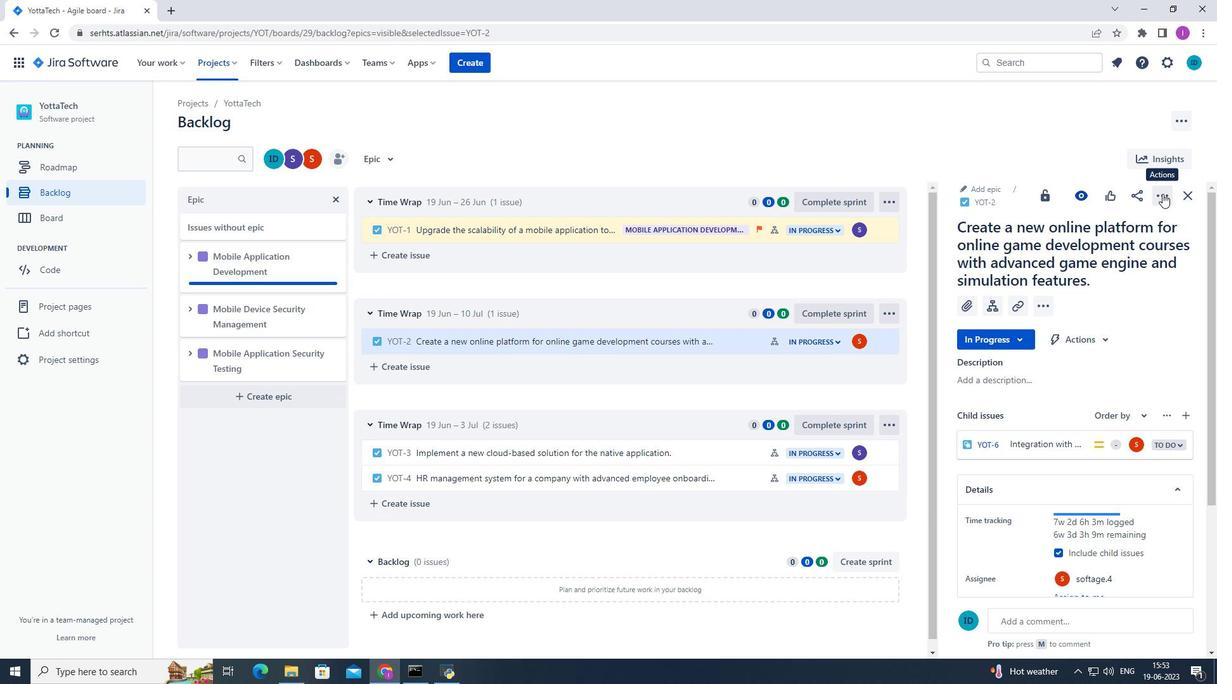
Action: Mouse moved to (1103, 369)
Screenshot: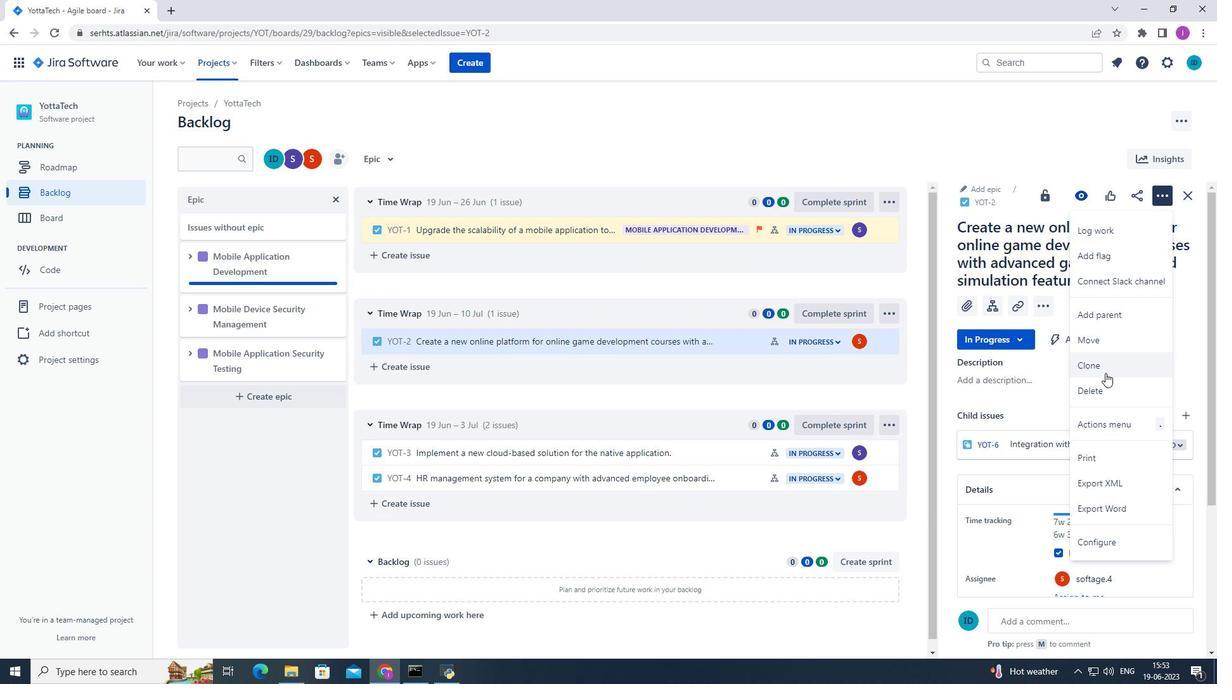 
Action: Mouse pressed left at (1103, 369)
Screenshot: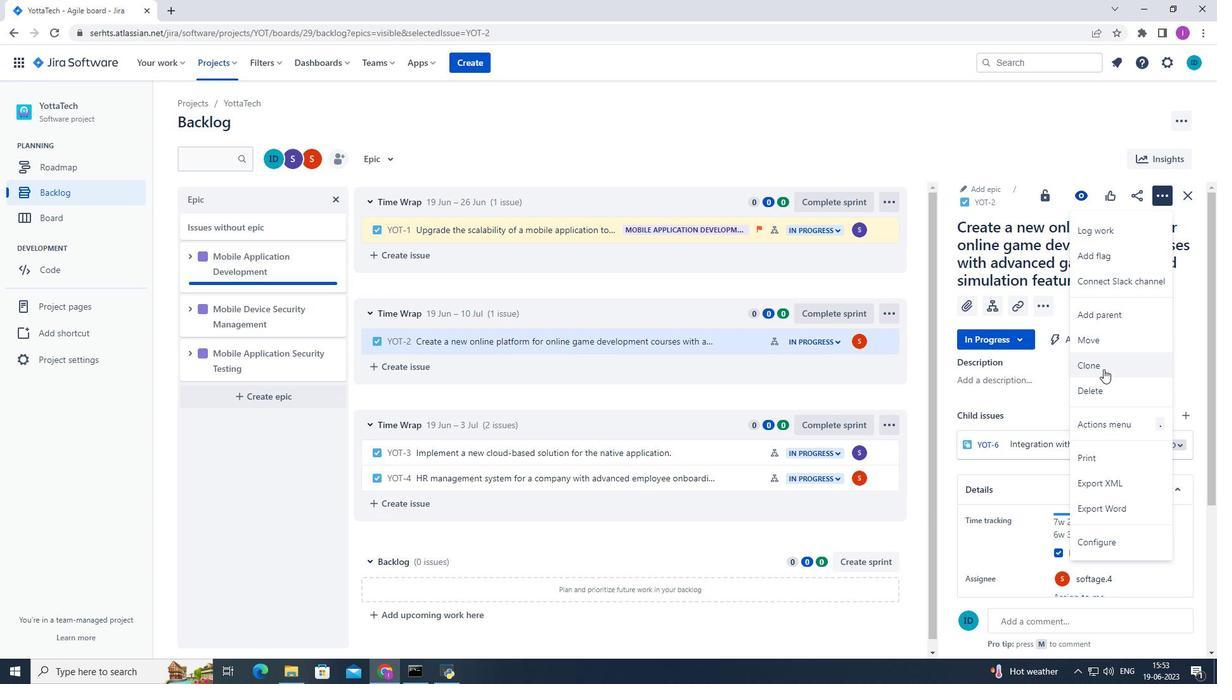 
Action: Mouse moved to (699, 268)
Screenshot: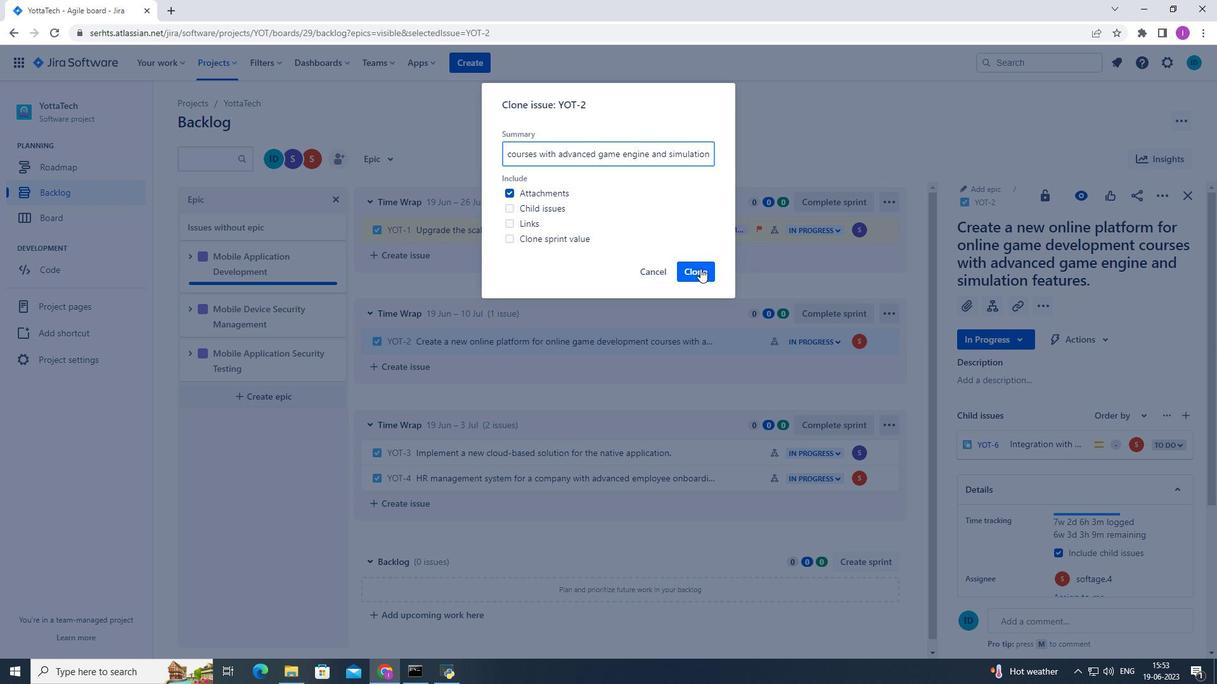 
Action: Mouse pressed left at (699, 268)
Screenshot: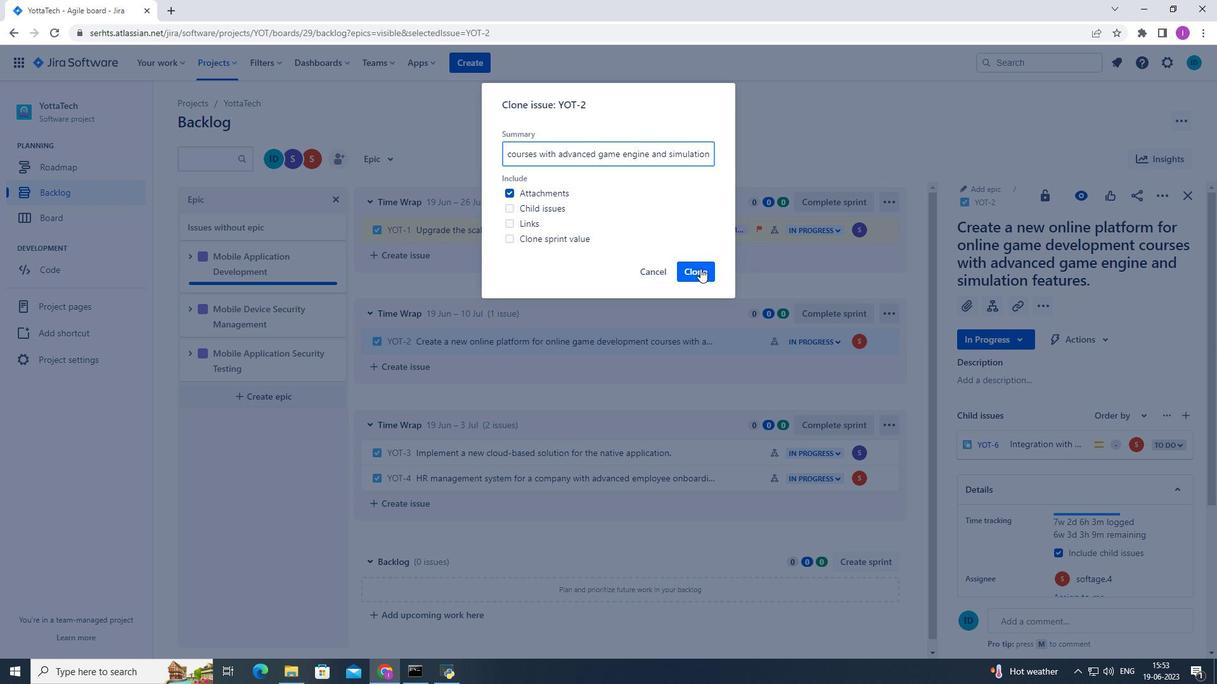 
Action: Mouse moved to (737, 341)
Screenshot: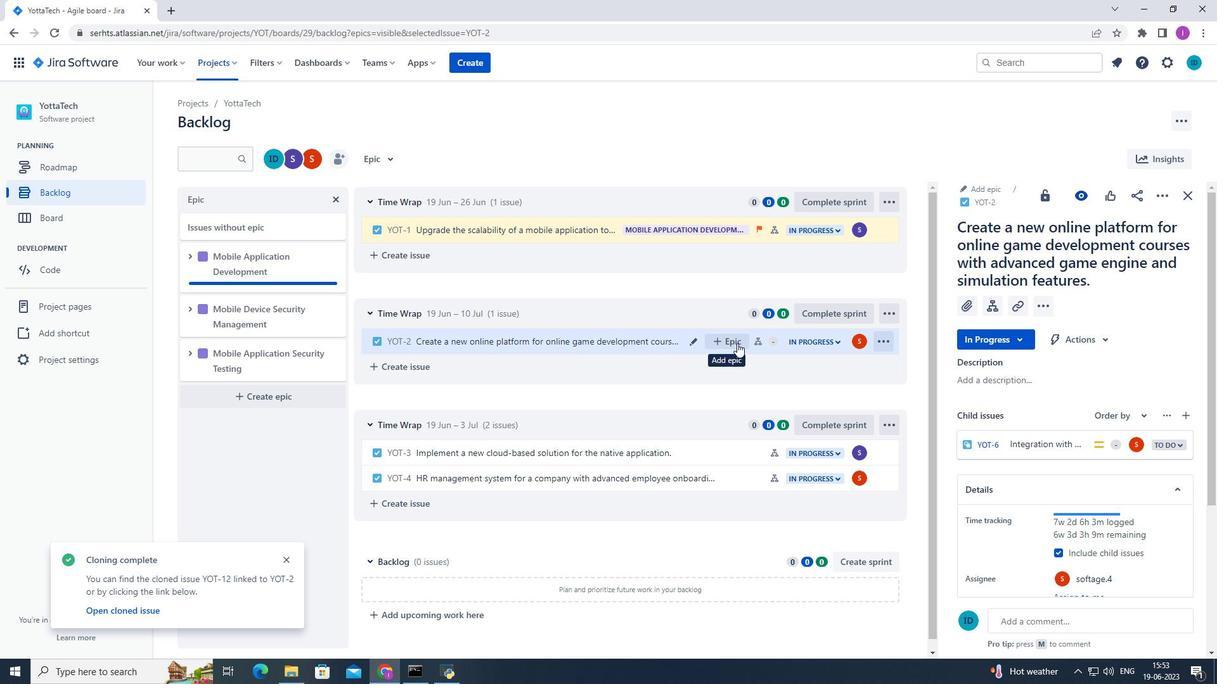 
Action: Mouse pressed left at (737, 341)
Screenshot: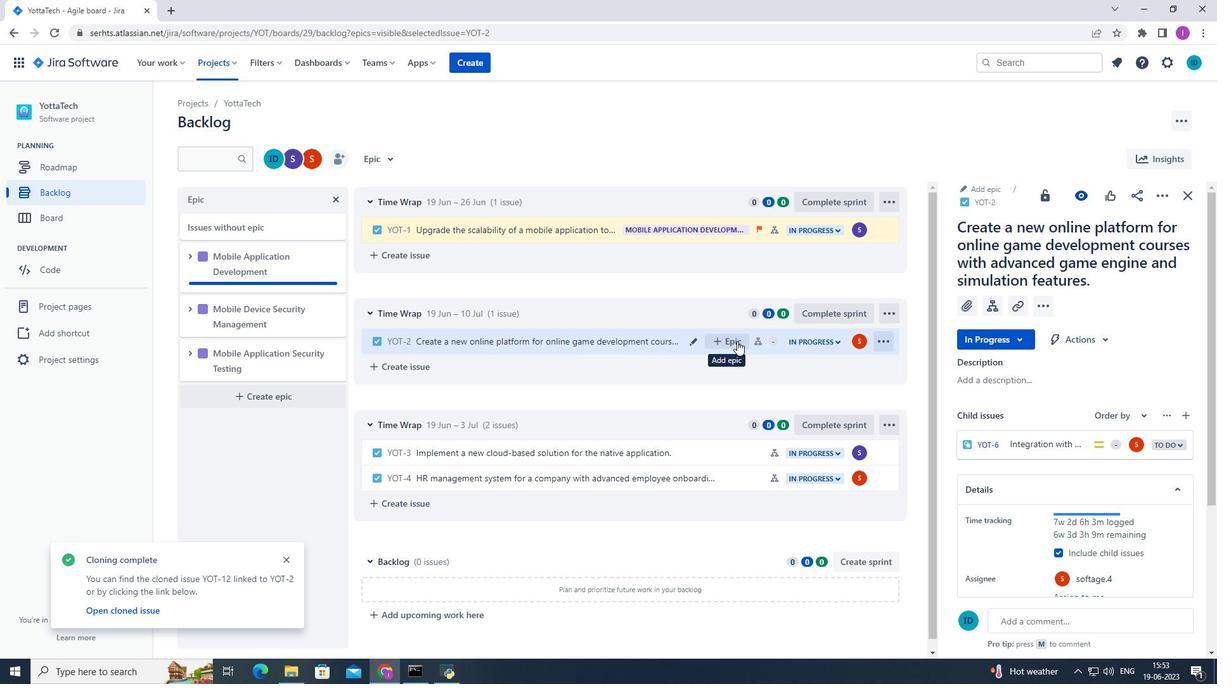 
Action: Mouse moved to (846, 428)
Screenshot: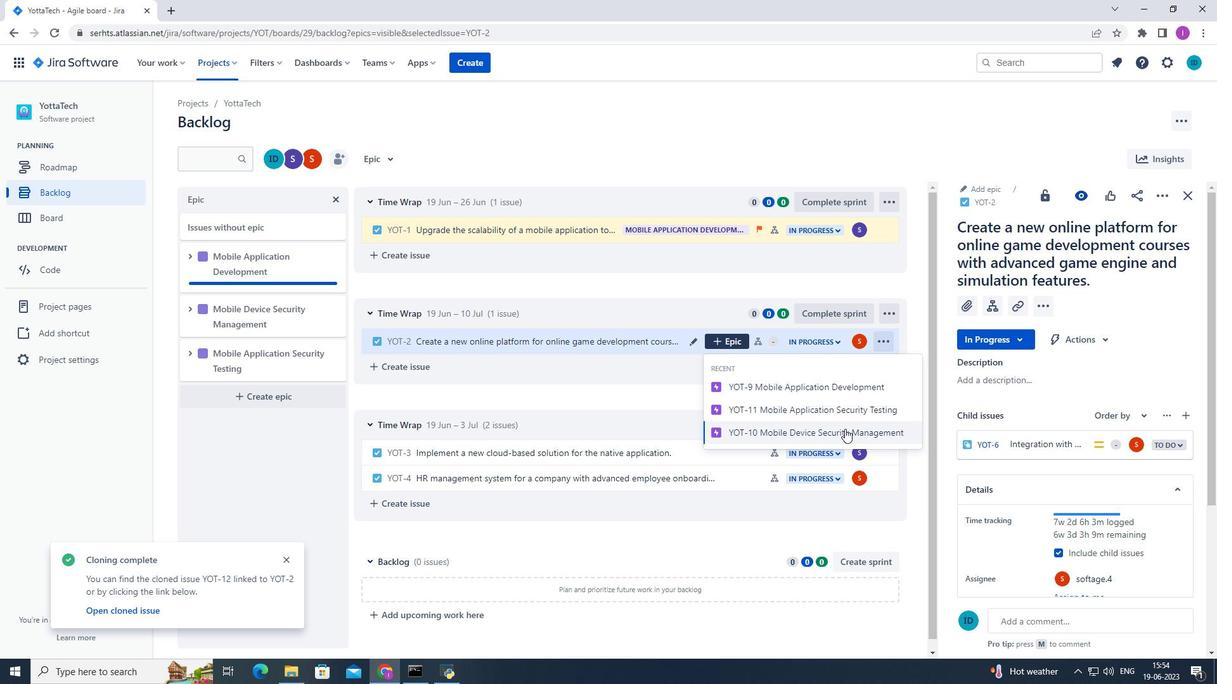 
Action: Mouse pressed left at (846, 428)
Screenshot: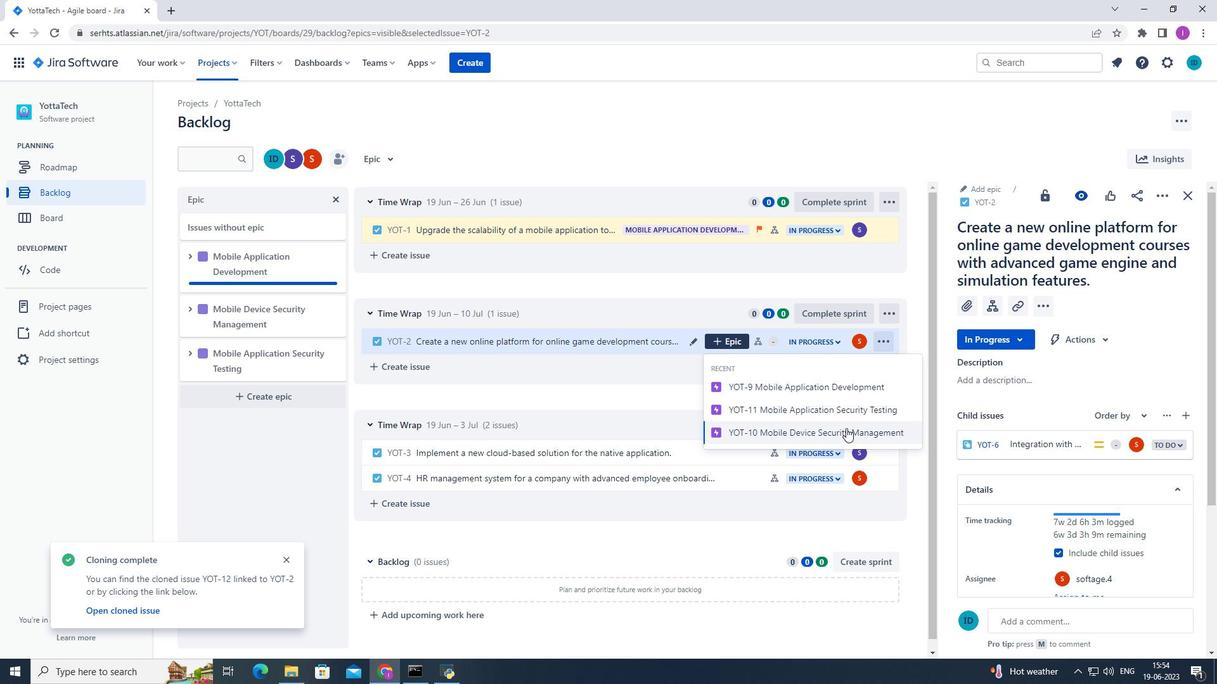 
Action: Mouse moved to (694, 417)
Screenshot: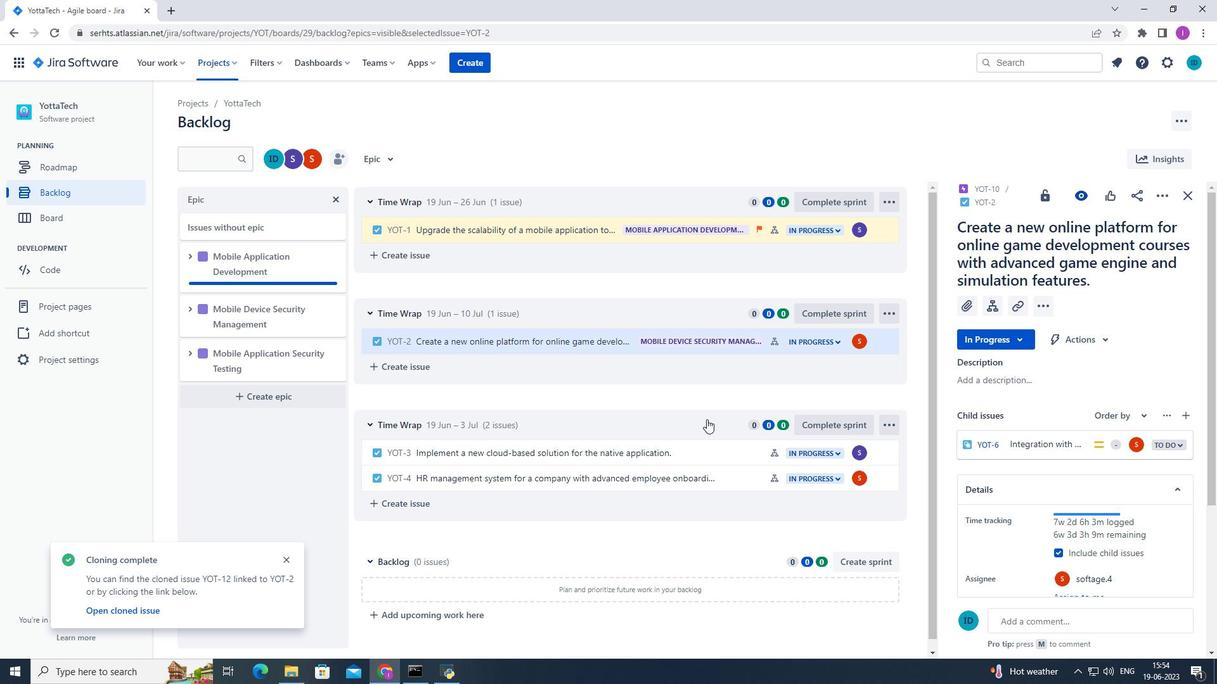 
